 Task: Find connections with filter location Tampere with filter topic #digitalnomadwith filter profile language Potuguese with filter current company Societe Generale Global Solution Centre with filter school Manav Rachna International Institute of Research & Studies with filter industry Government Administration with filter service category Headshot Photography with filter keywords title Actor
Action: Mouse moved to (273, 219)
Screenshot: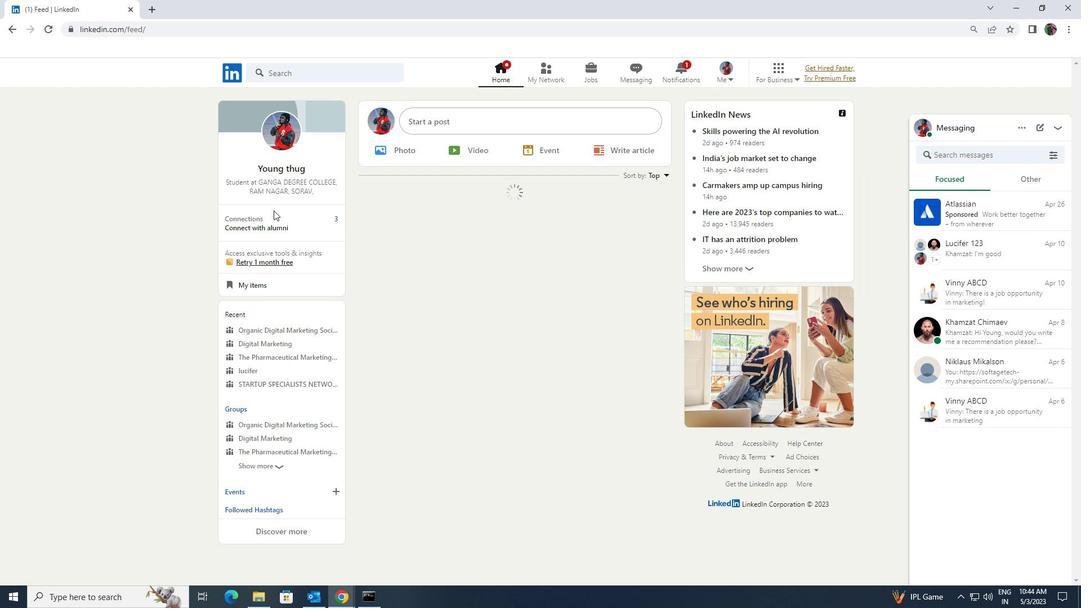 
Action: Mouse pressed left at (273, 219)
Screenshot: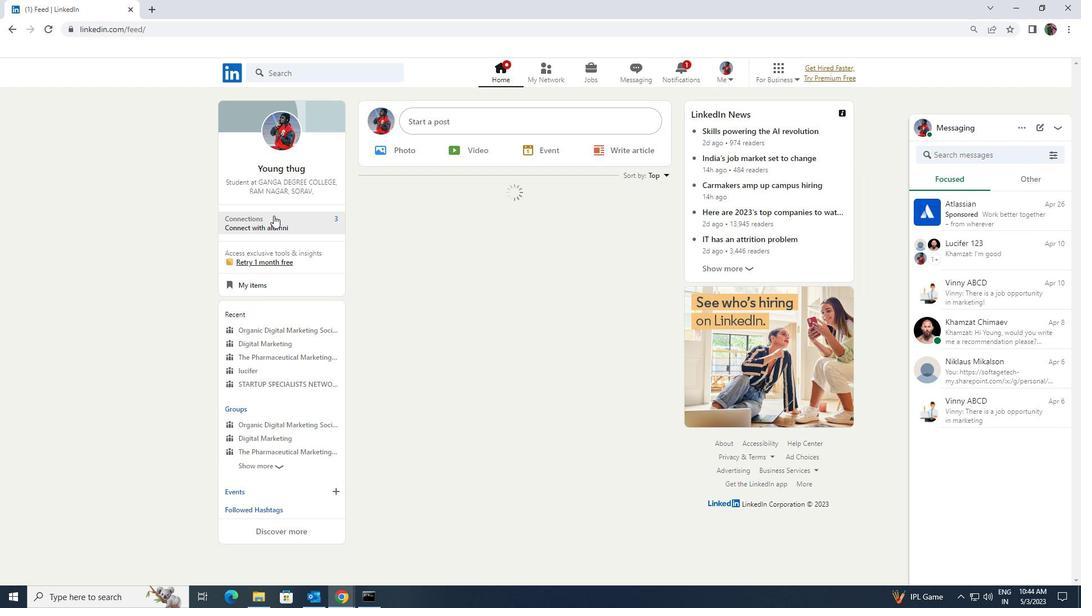 
Action: Mouse moved to (278, 137)
Screenshot: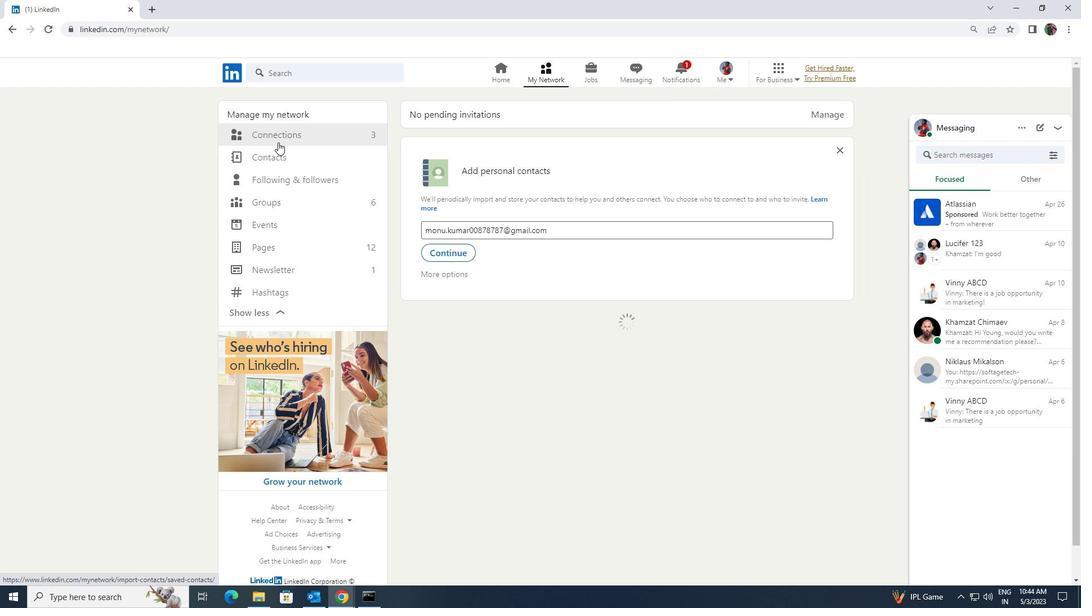 
Action: Mouse pressed left at (278, 137)
Screenshot: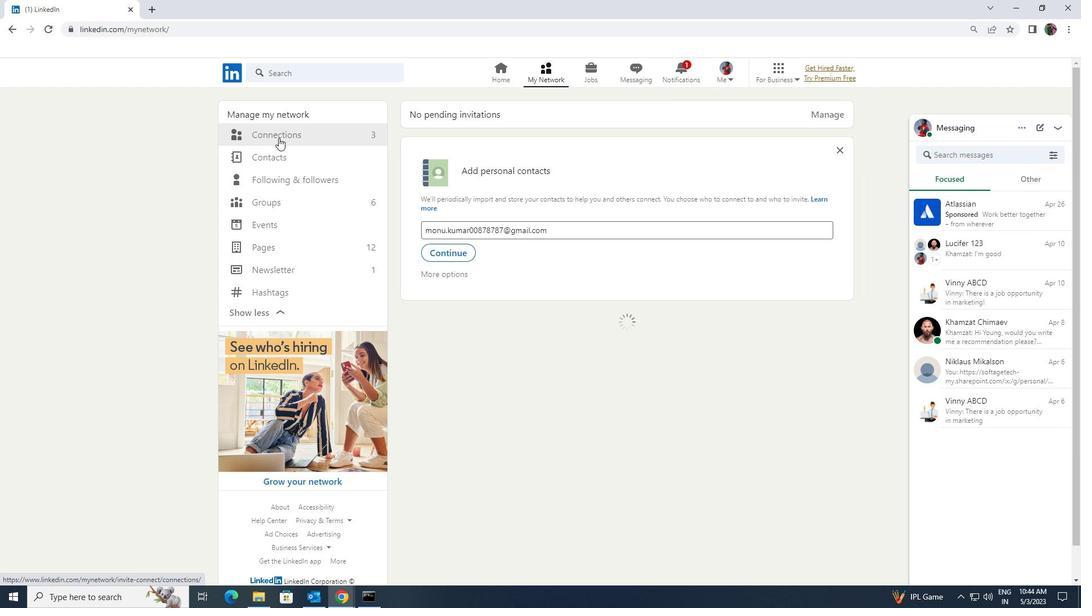 
Action: Mouse moved to (601, 139)
Screenshot: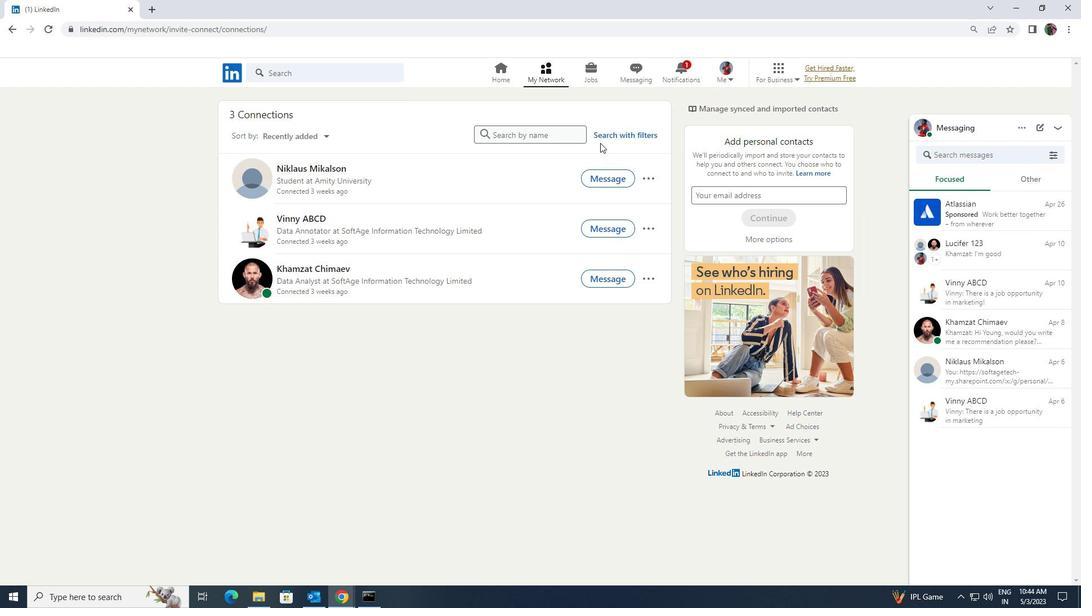 
Action: Mouse pressed left at (601, 139)
Screenshot: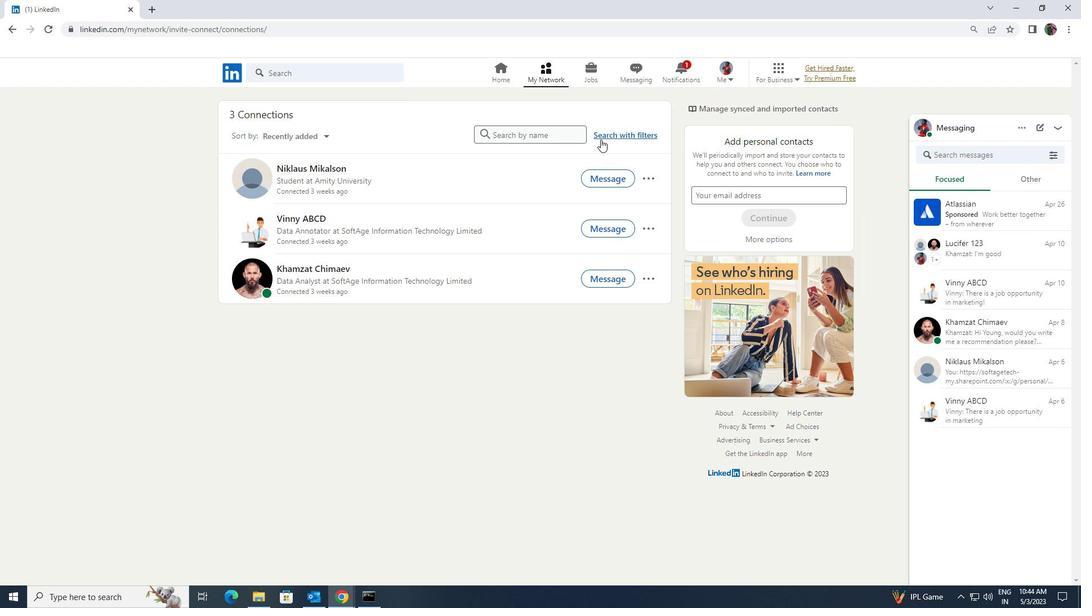 
Action: Mouse moved to (581, 104)
Screenshot: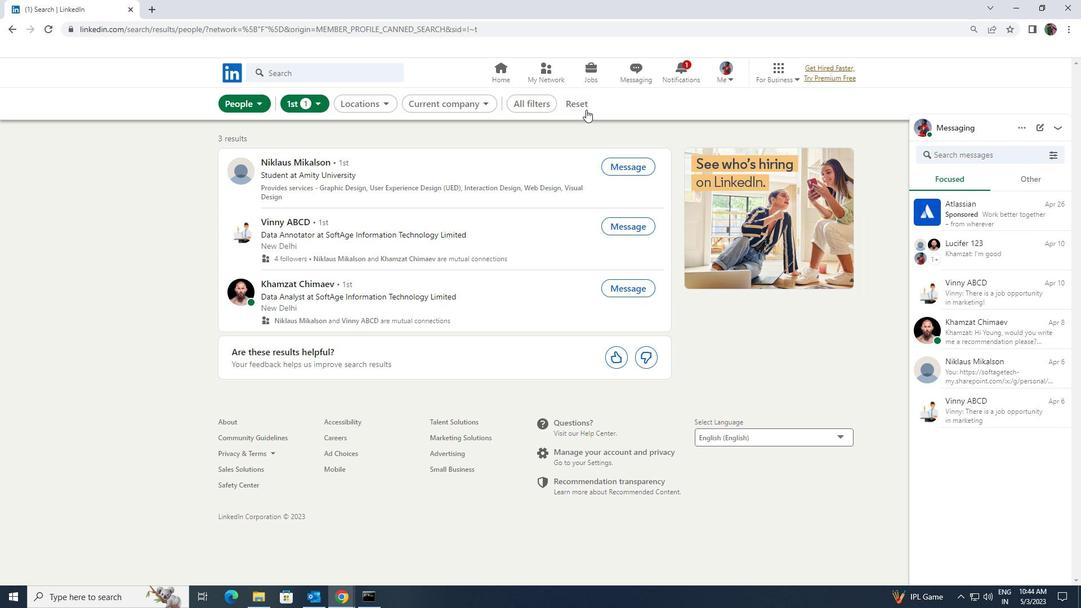 
Action: Mouse pressed left at (581, 104)
Screenshot: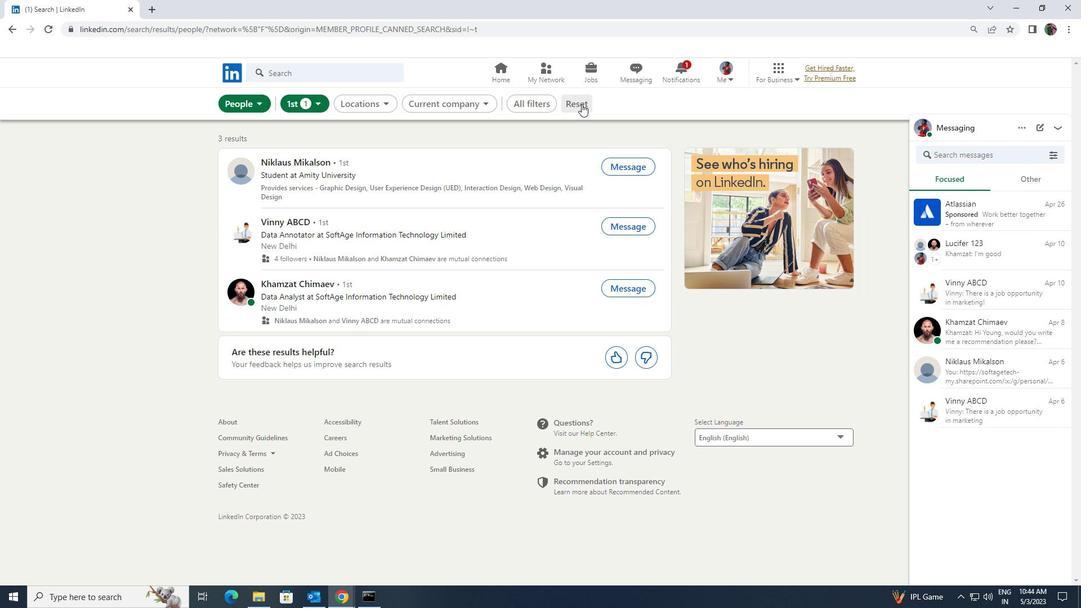 
Action: Mouse moved to (561, 101)
Screenshot: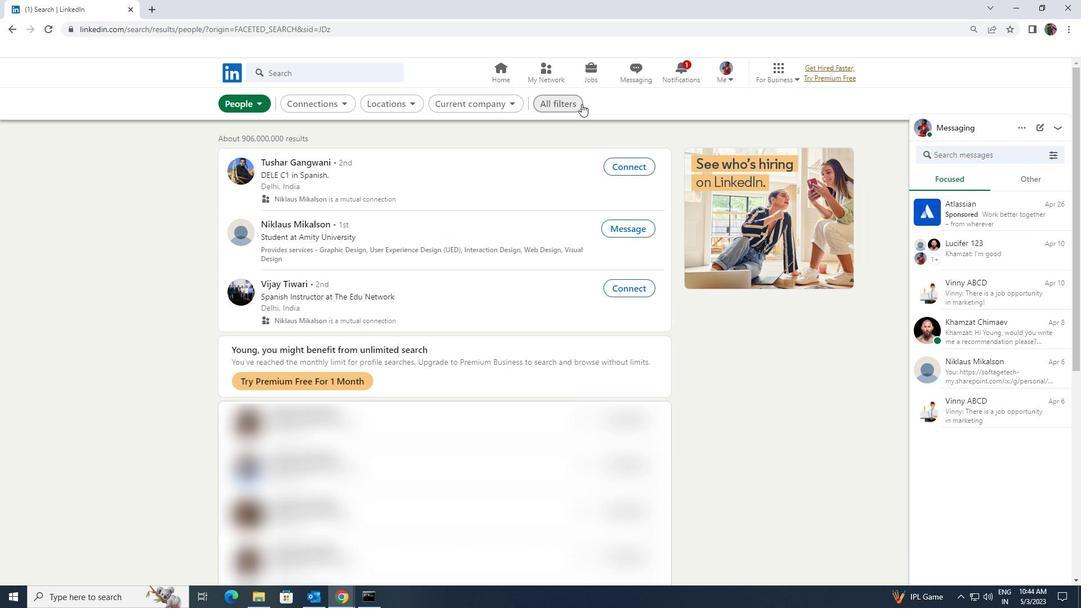 
Action: Mouse pressed left at (561, 101)
Screenshot: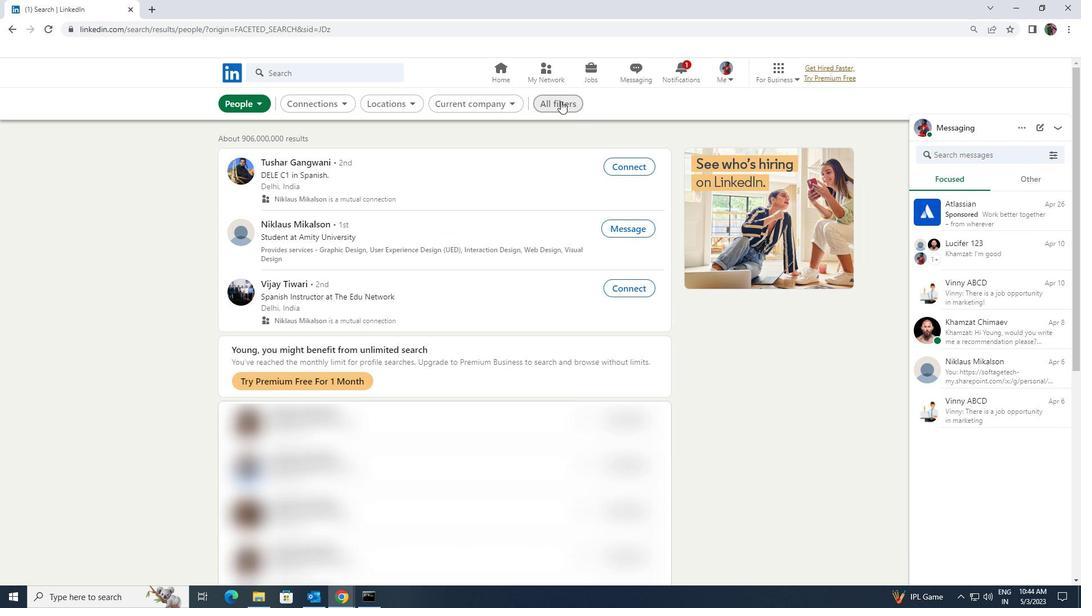 
Action: Mouse moved to (938, 445)
Screenshot: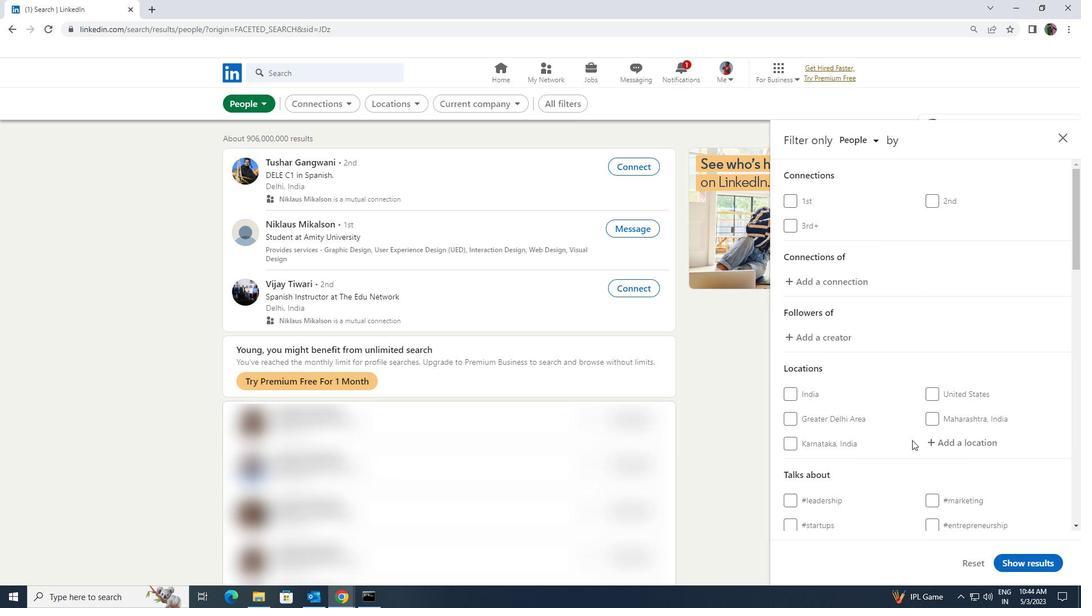 
Action: Mouse pressed left at (938, 445)
Screenshot: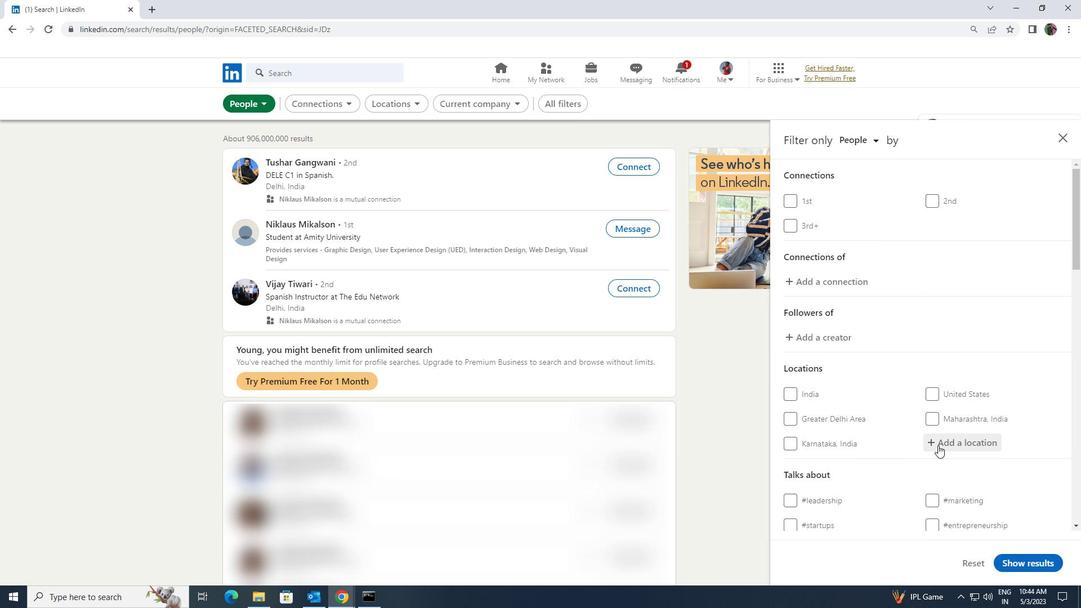 
Action: Mouse moved to (938, 445)
Screenshot: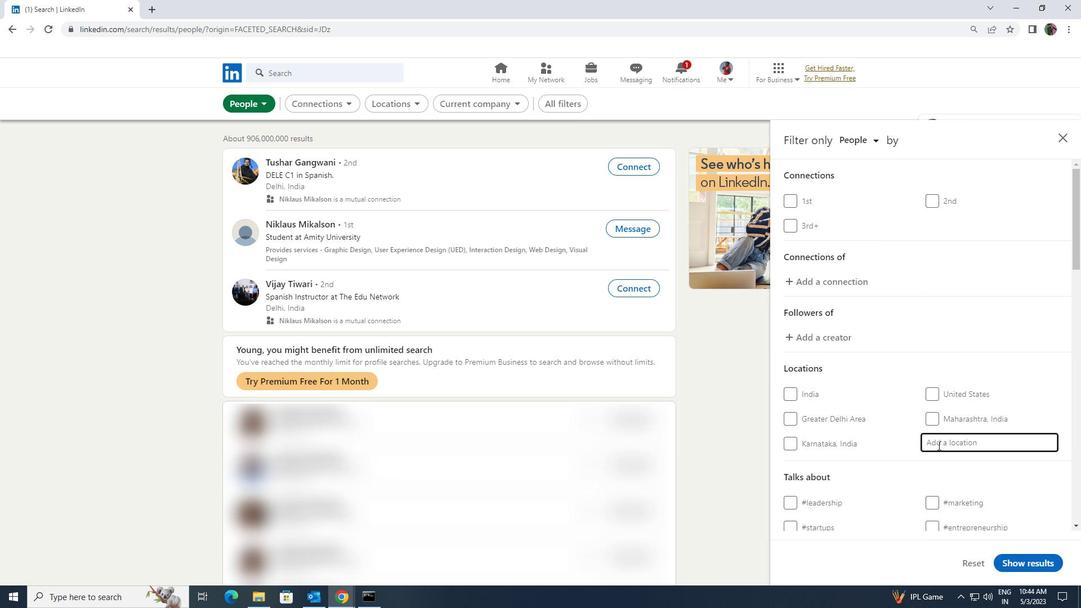 
Action: Key pressed <Key.shift>TAMPERE
Screenshot: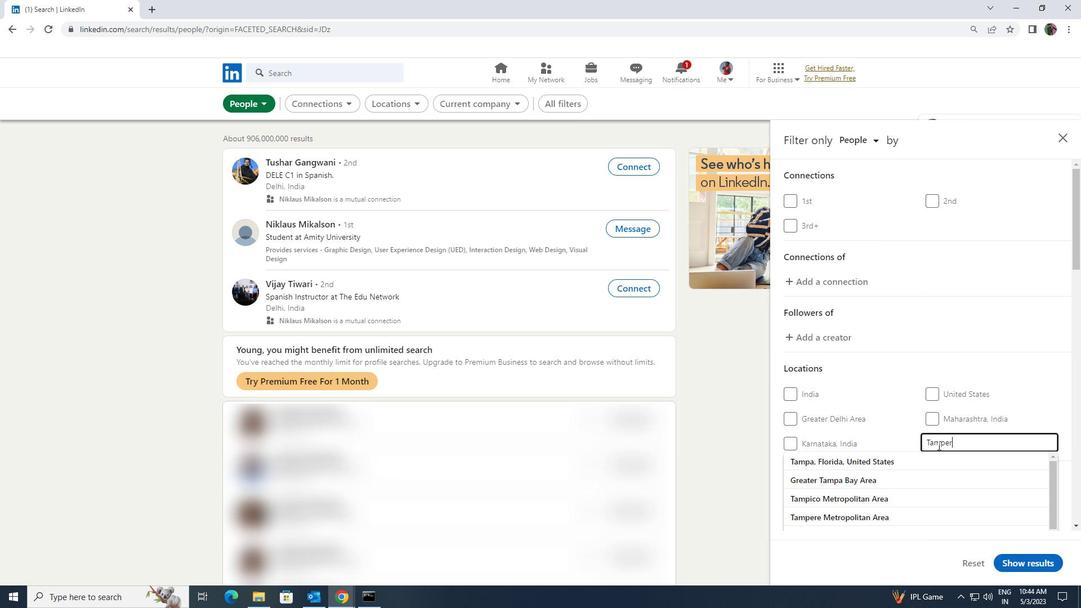 
Action: Mouse moved to (932, 460)
Screenshot: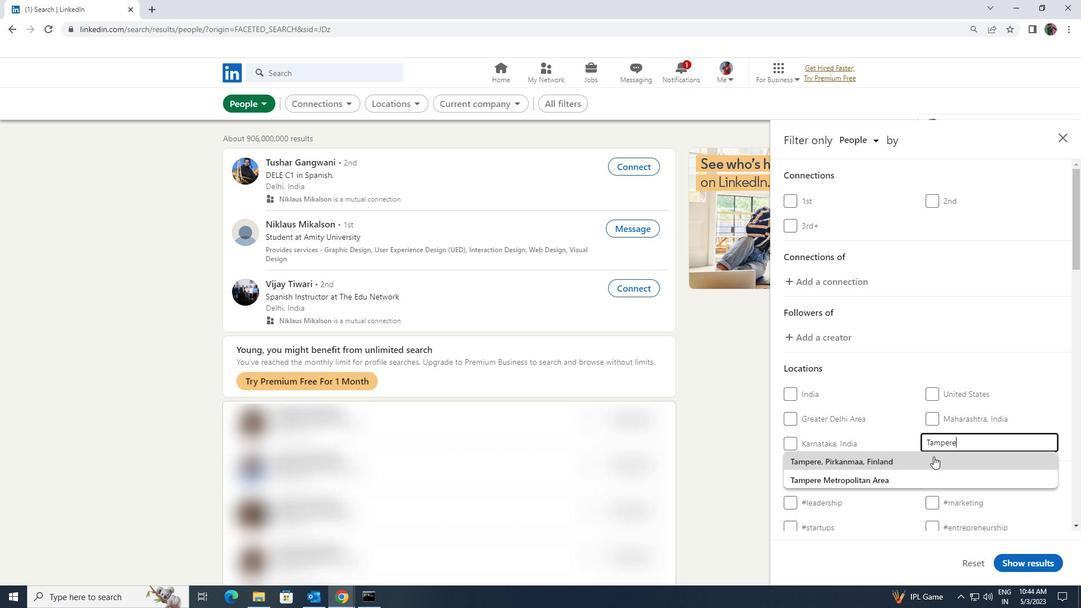 
Action: Mouse pressed left at (932, 460)
Screenshot: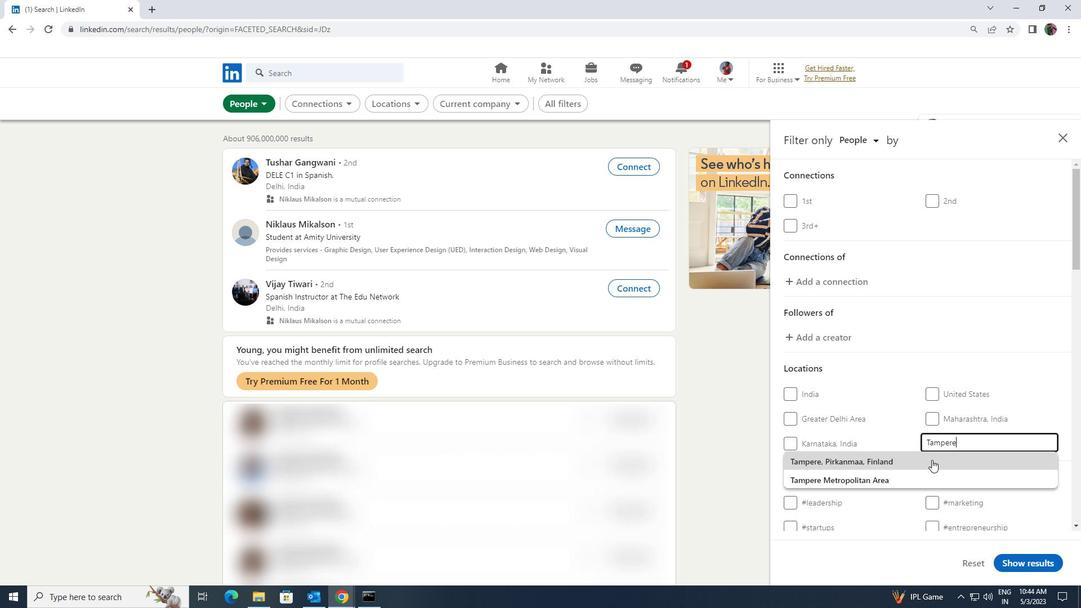 
Action: Mouse moved to (931, 460)
Screenshot: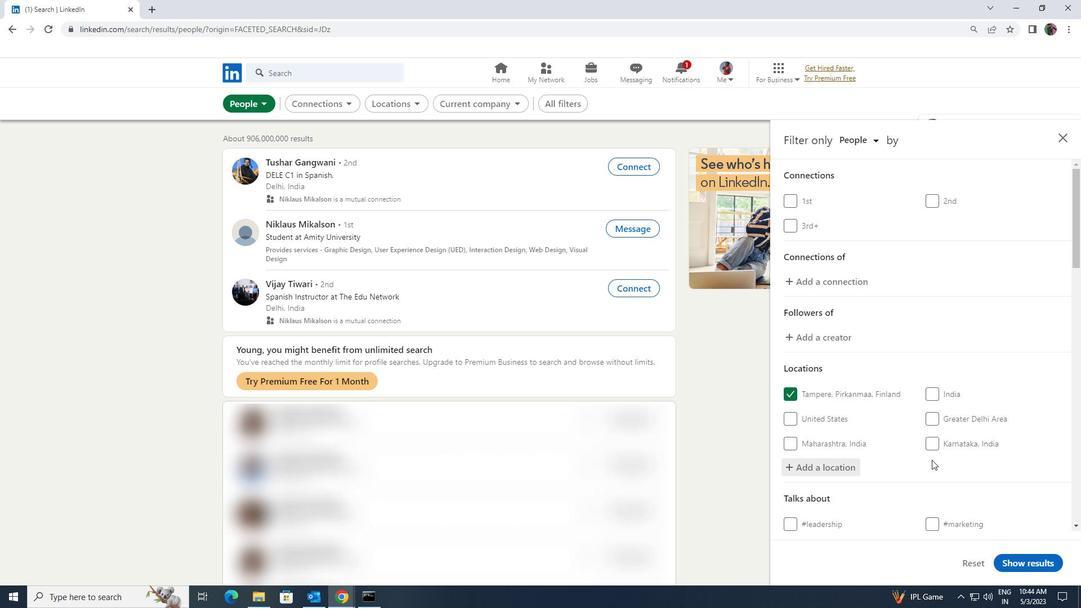 
Action: Mouse scrolled (931, 460) with delta (0, 0)
Screenshot: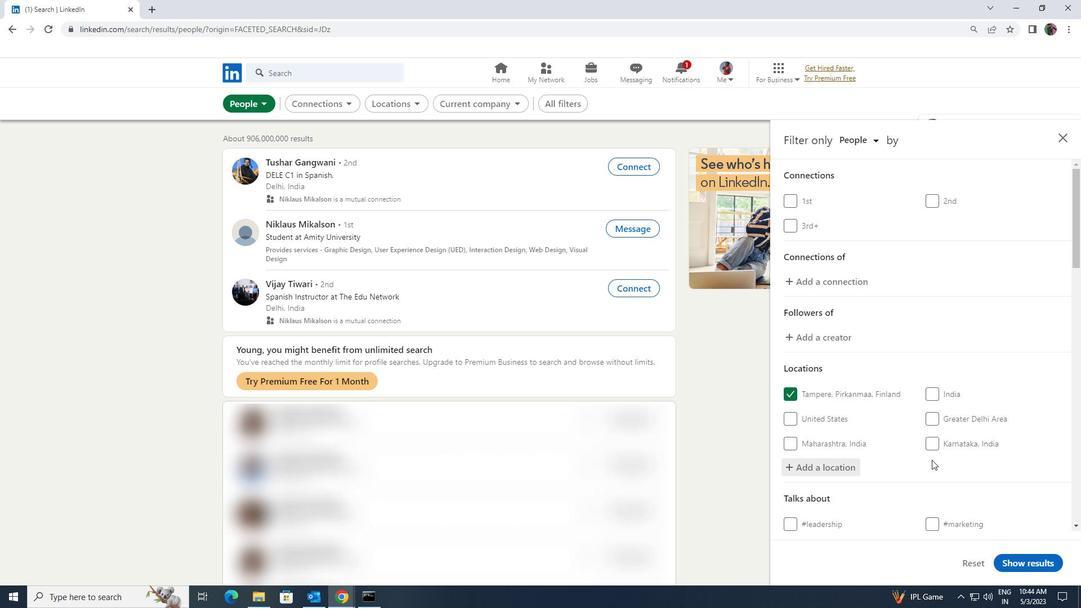 
Action: Mouse moved to (931, 460)
Screenshot: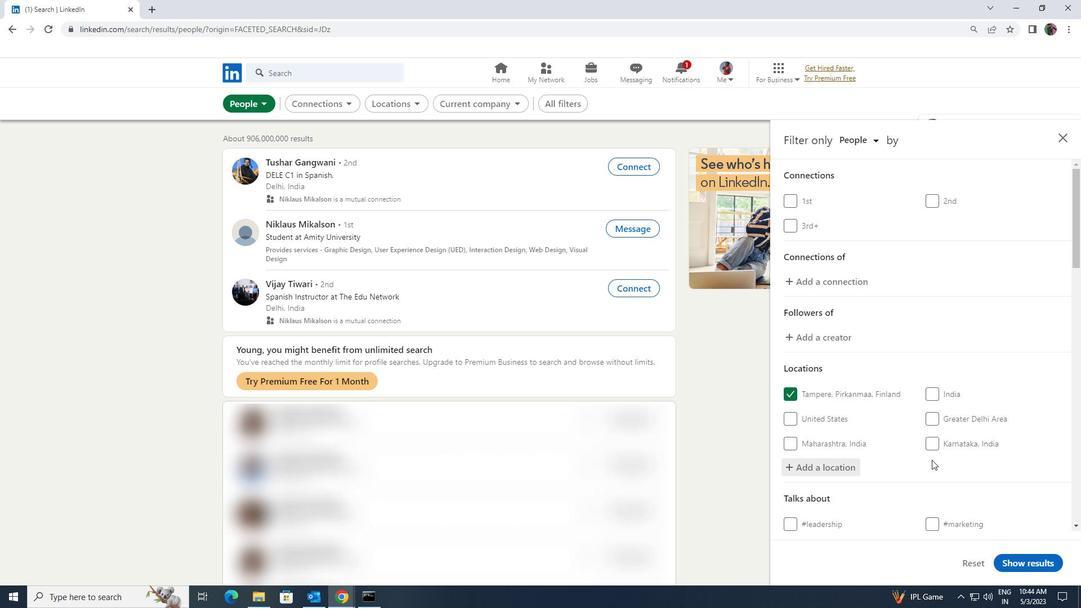 
Action: Mouse scrolled (931, 460) with delta (0, 0)
Screenshot: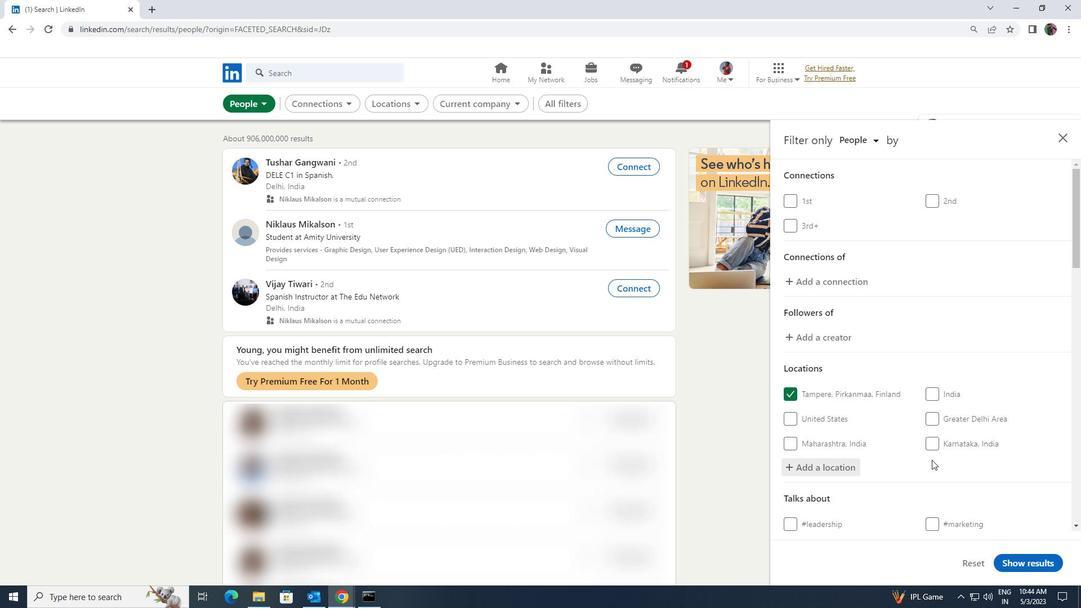 
Action: Mouse moved to (929, 461)
Screenshot: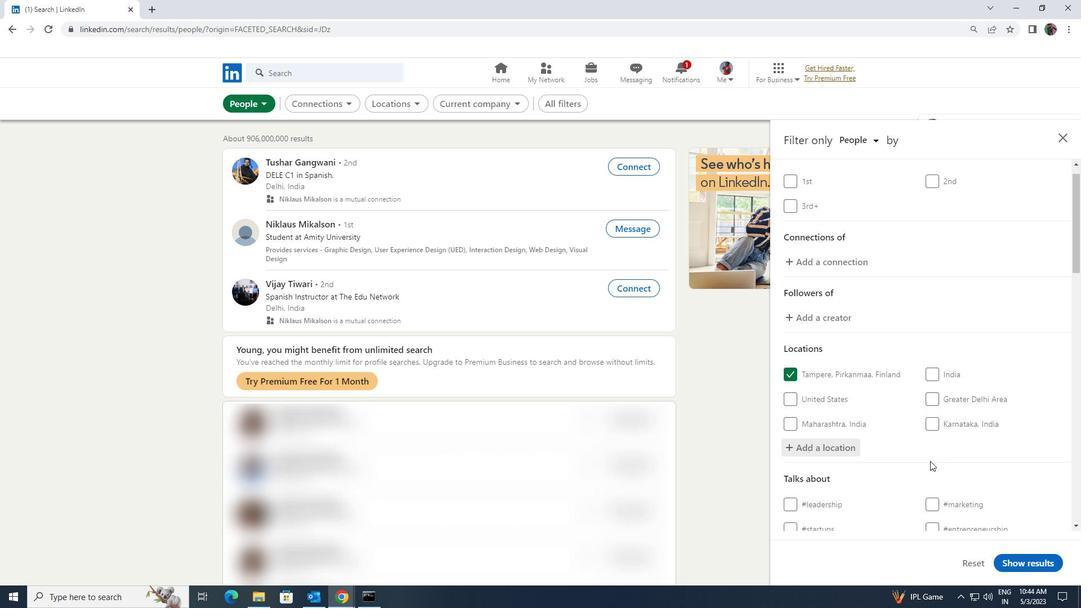 
Action: Mouse pressed left at (929, 461)
Screenshot: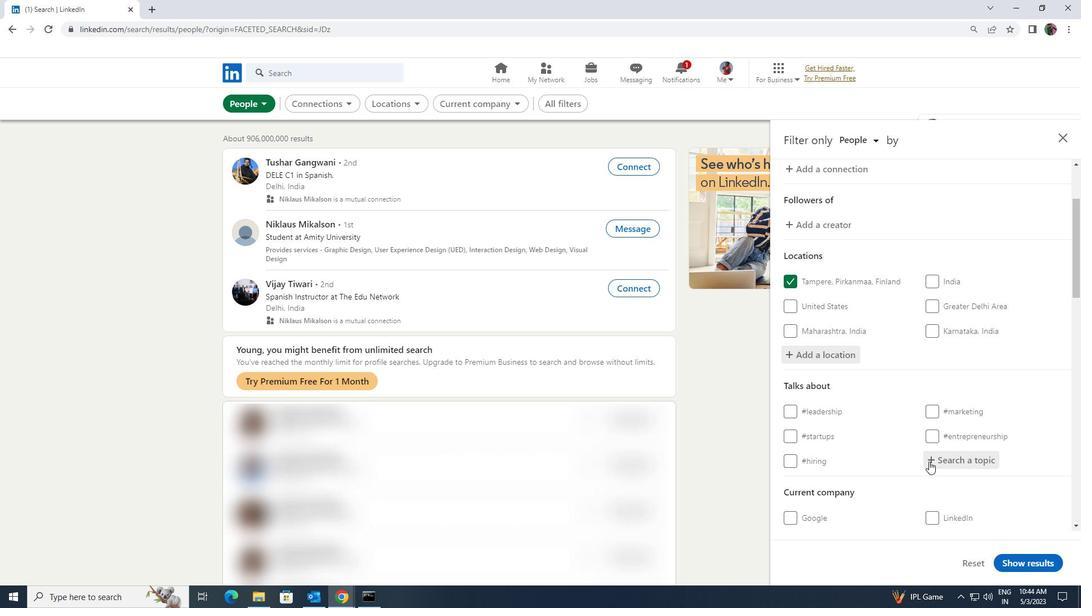 
Action: Key pressed DIGITALNO
Screenshot: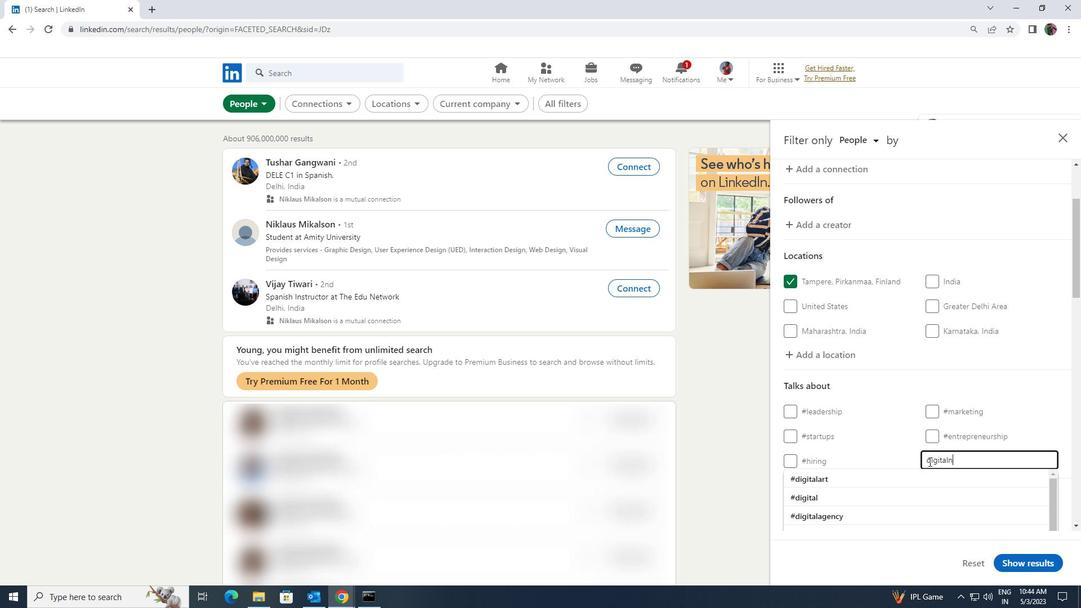 
Action: Mouse moved to (915, 476)
Screenshot: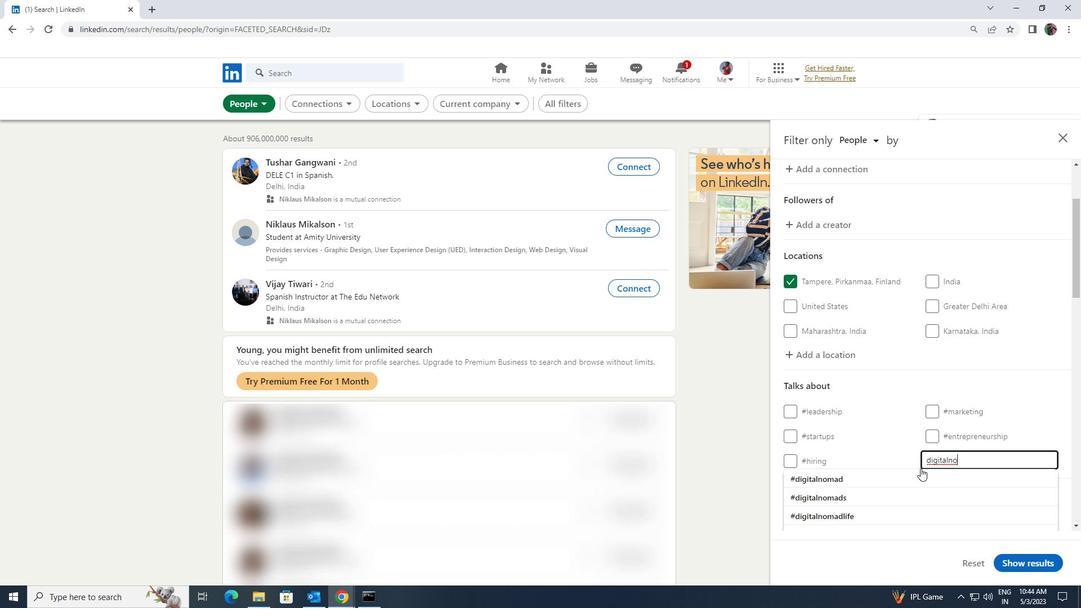 
Action: Mouse pressed left at (915, 476)
Screenshot: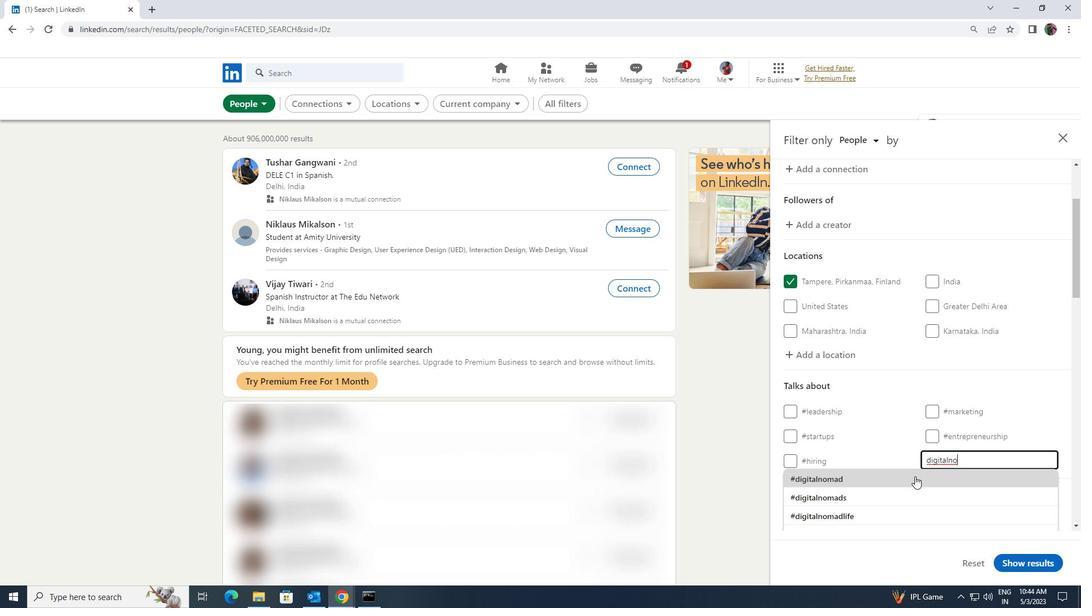 
Action: Mouse scrolled (915, 475) with delta (0, 0)
Screenshot: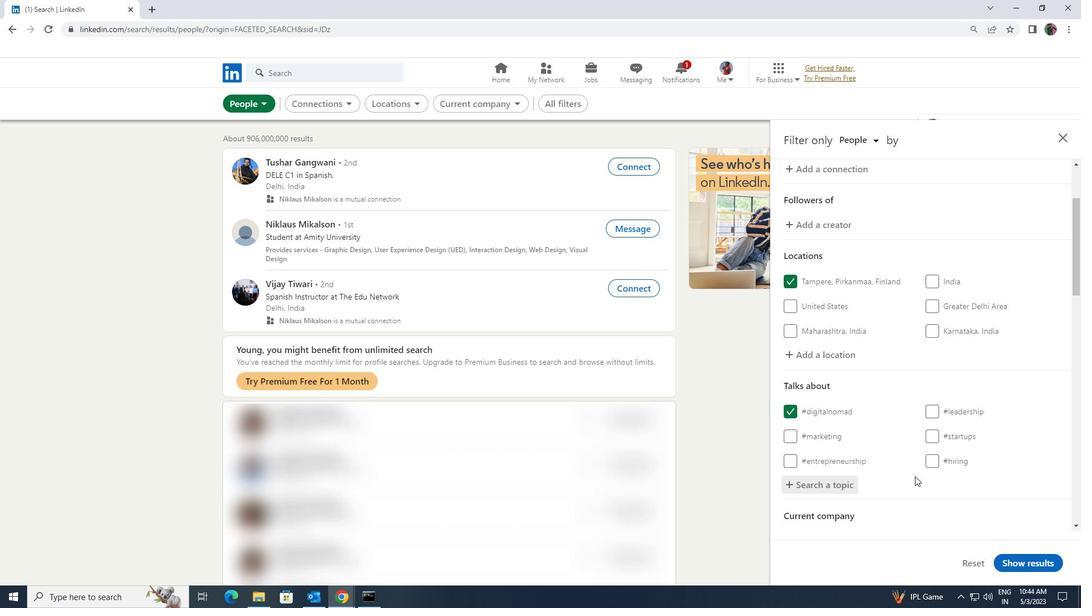 
Action: Mouse scrolled (915, 475) with delta (0, 0)
Screenshot: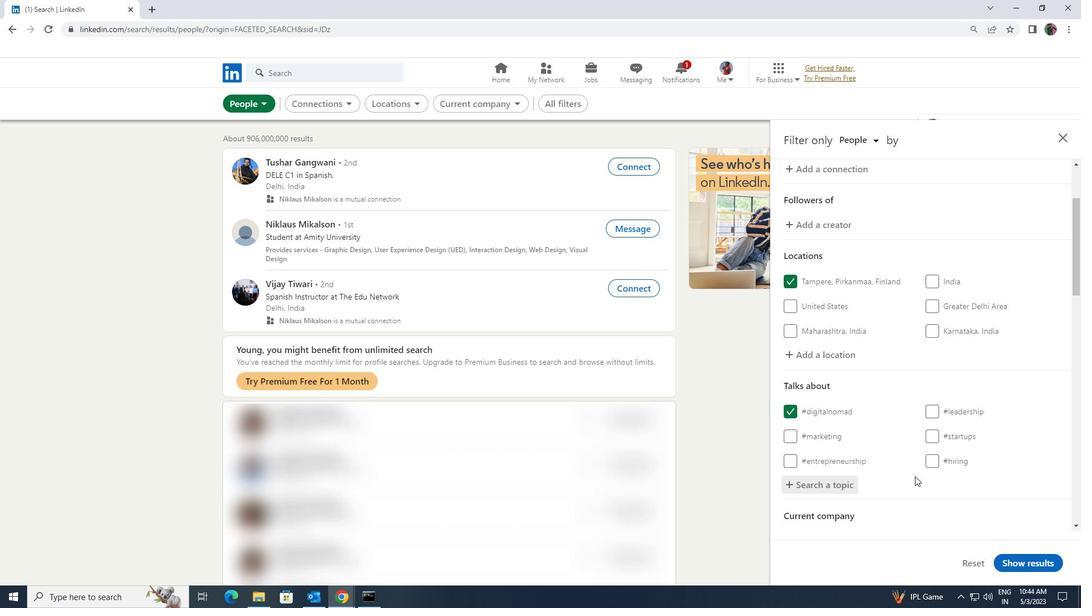 
Action: Mouse scrolled (915, 475) with delta (0, 0)
Screenshot: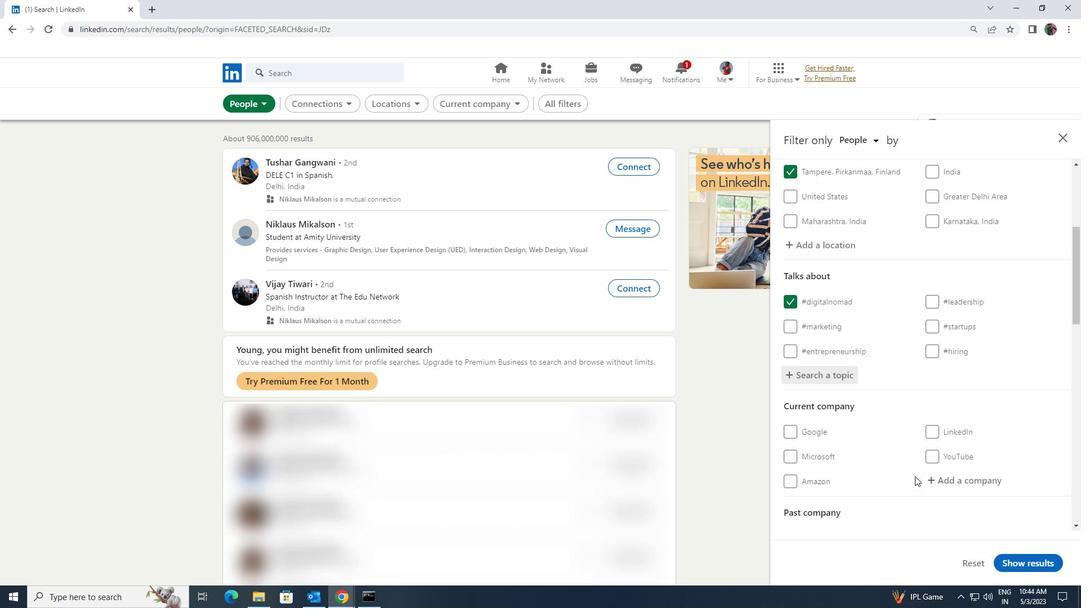 
Action: Mouse scrolled (915, 475) with delta (0, 0)
Screenshot: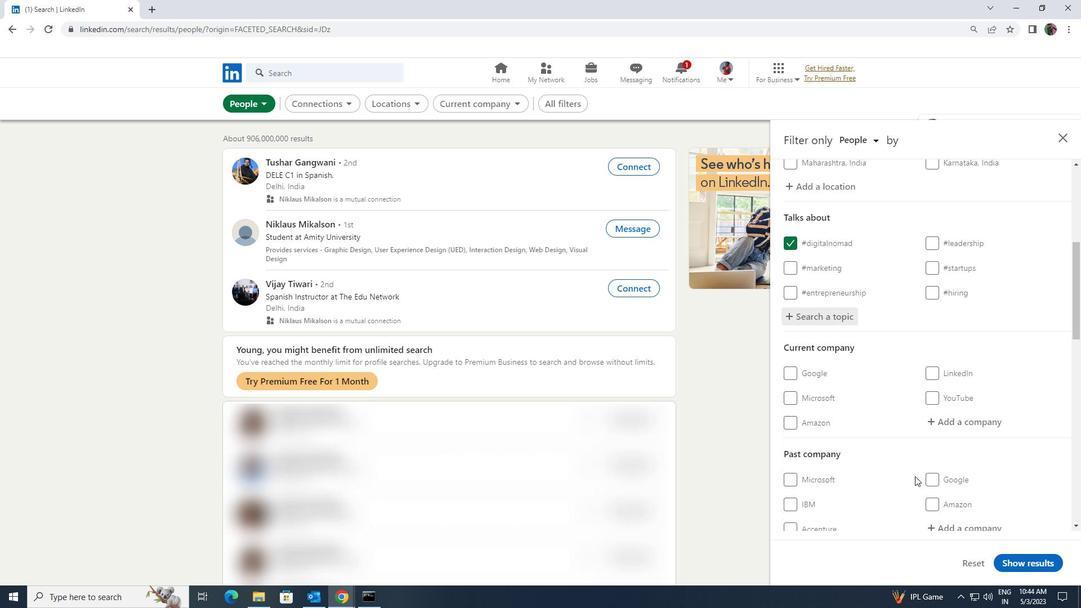 
Action: Mouse moved to (914, 476)
Screenshot: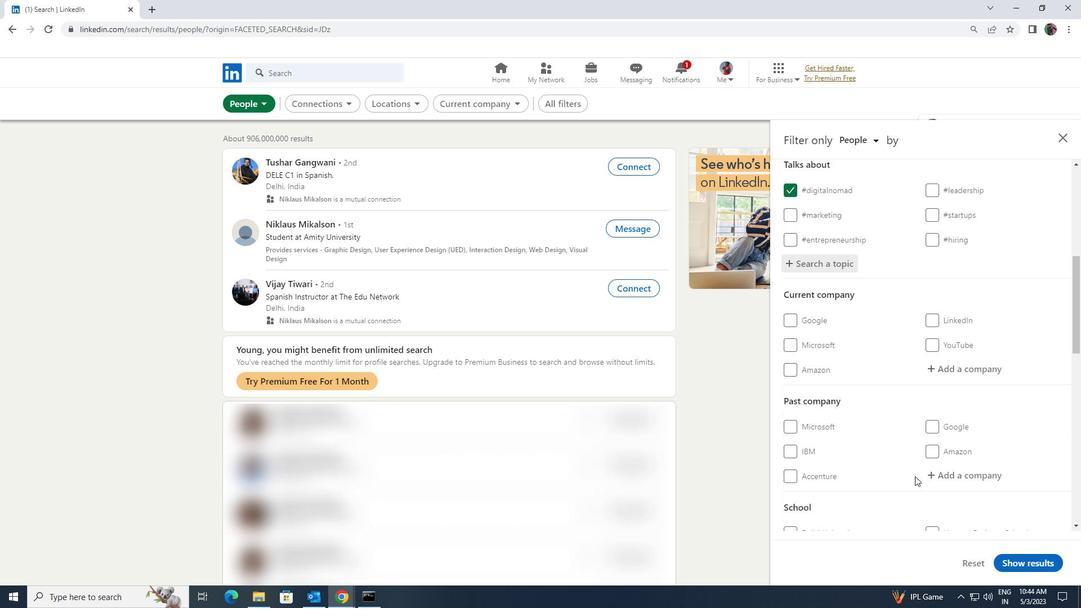 
Action: Mouse scrolled (914, 475) with delta (0, 0)
Screenshot: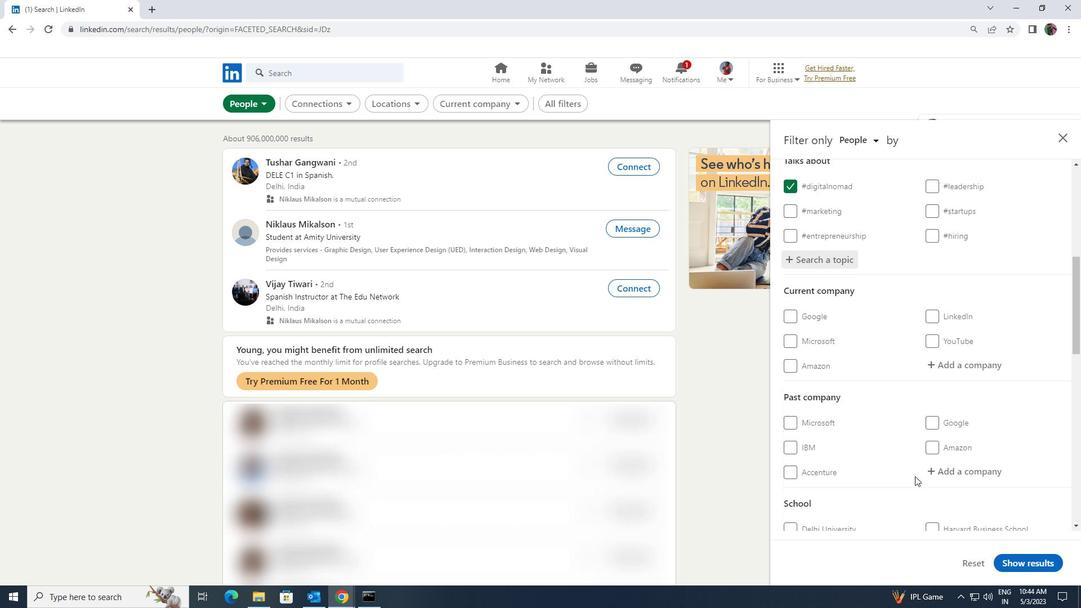 
Action: Mouse scrolled (914, 475) with delta (0, 0)
Screenshot: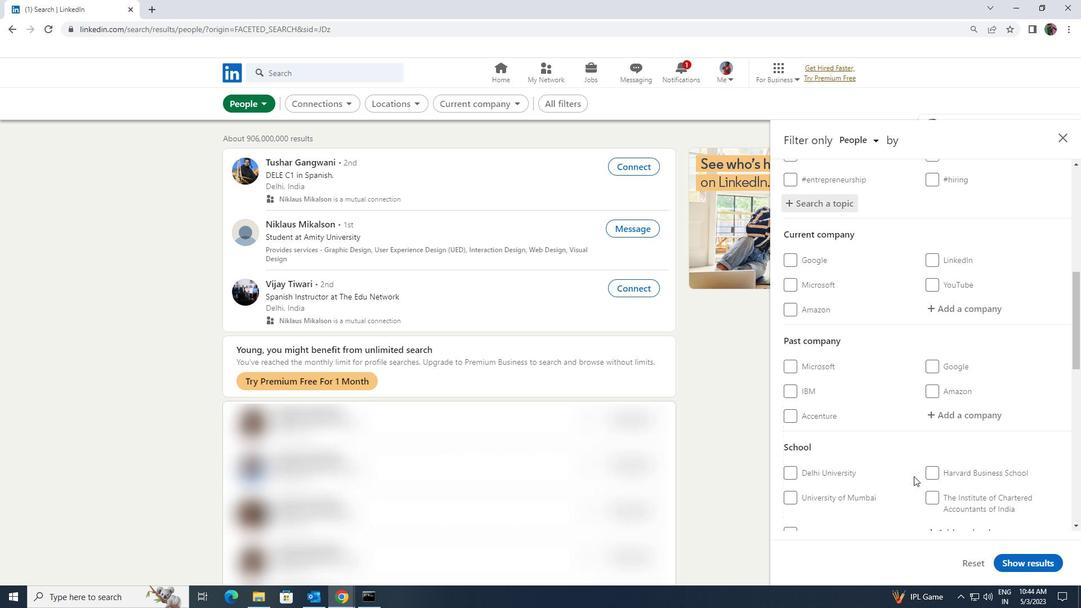 
Action: Mouse scrolled (914, 475) with delta (0, 0)
Screenshot: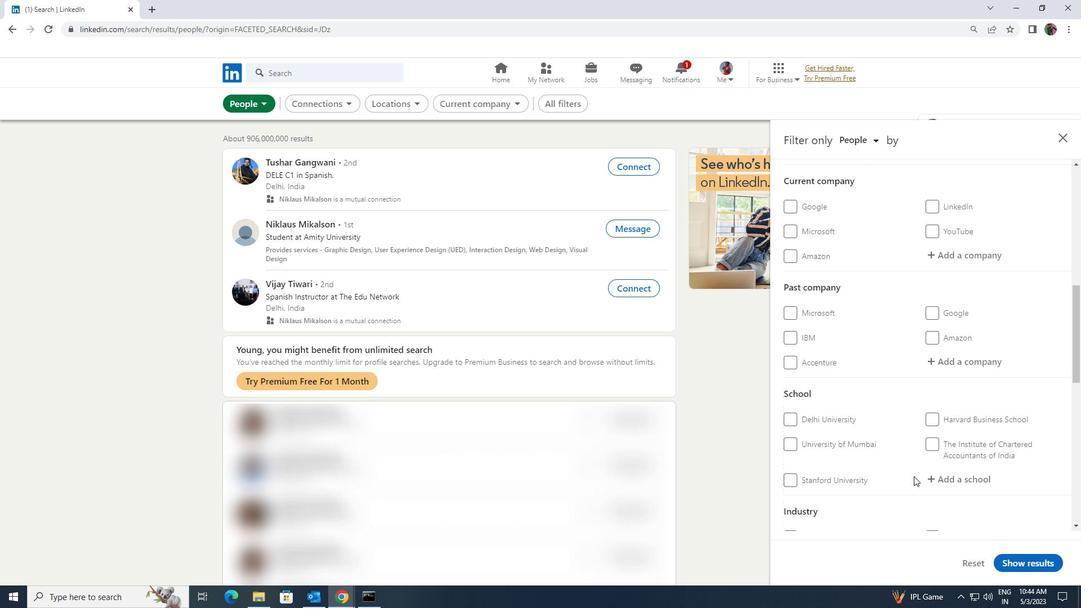 
Action: Mouse moved to (914, 477)
Screenshot: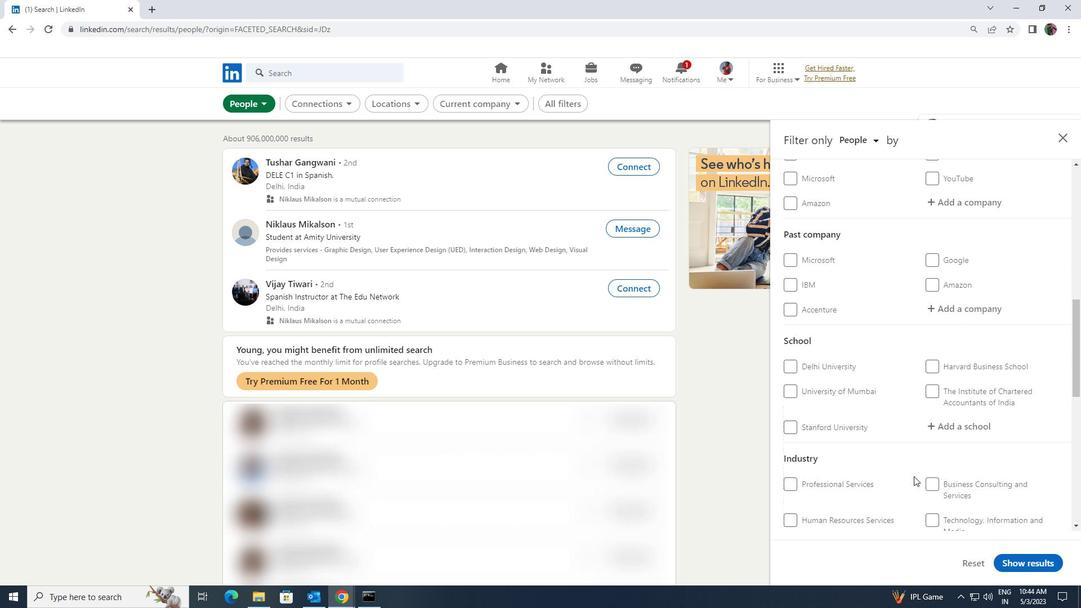 
Action: Mouse scrolled (914, 476) with delta (0, 0)
Screenshot: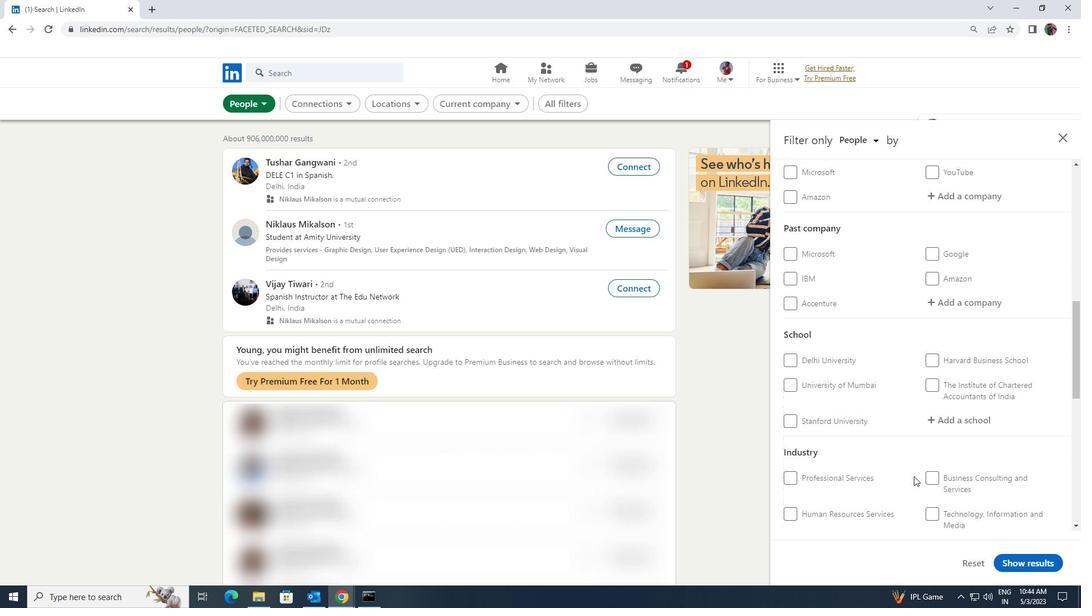 
Action: Mouse moved to (913, 477)
Screenshot: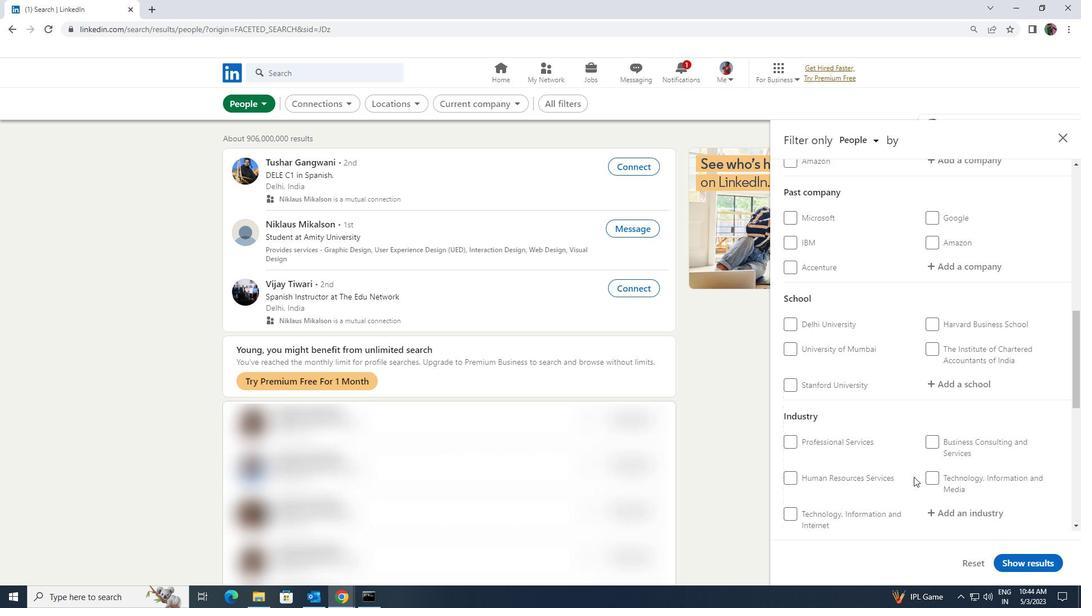 
Action: Mouse scrolled (913, 477) with delta (0, 0)
Screenshot: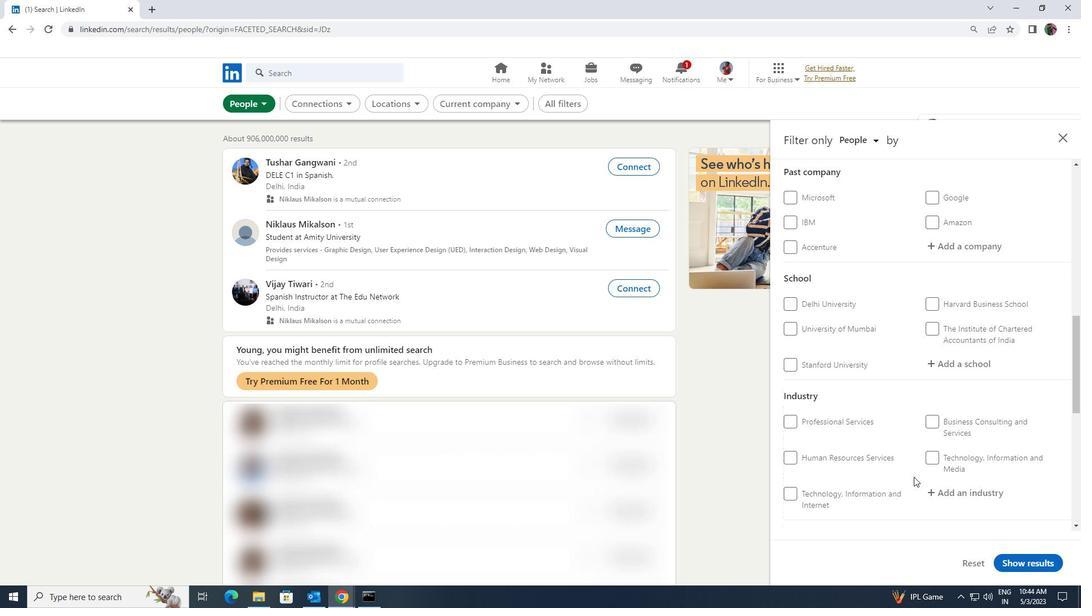 
Action: Mouse scrolled (913, 477) with delta (0, 0)
Screenshot: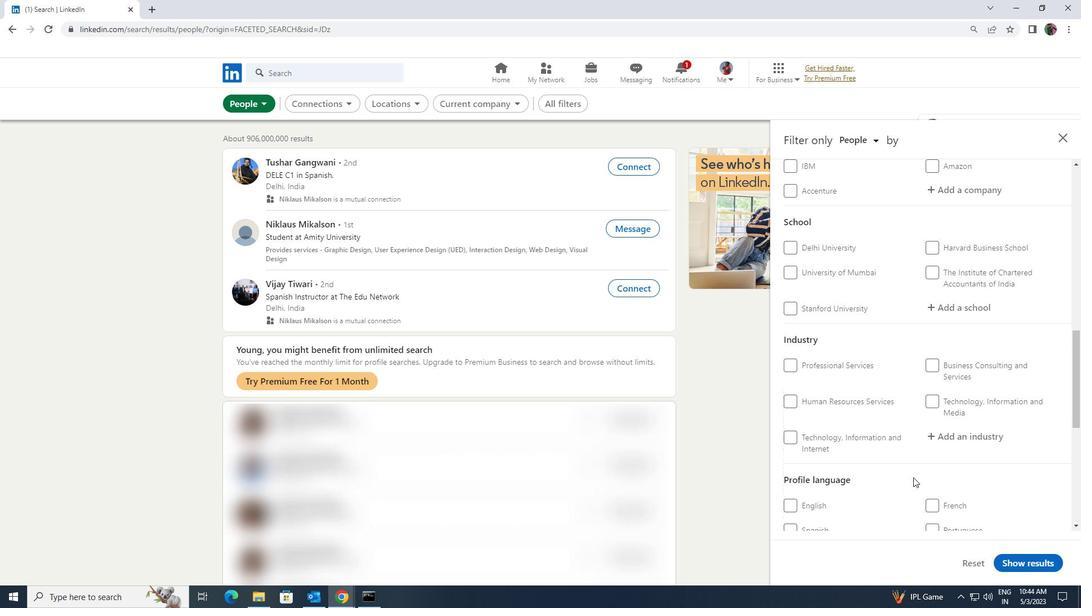 
Action: Mouse moved to (926, 477)
Screenshot: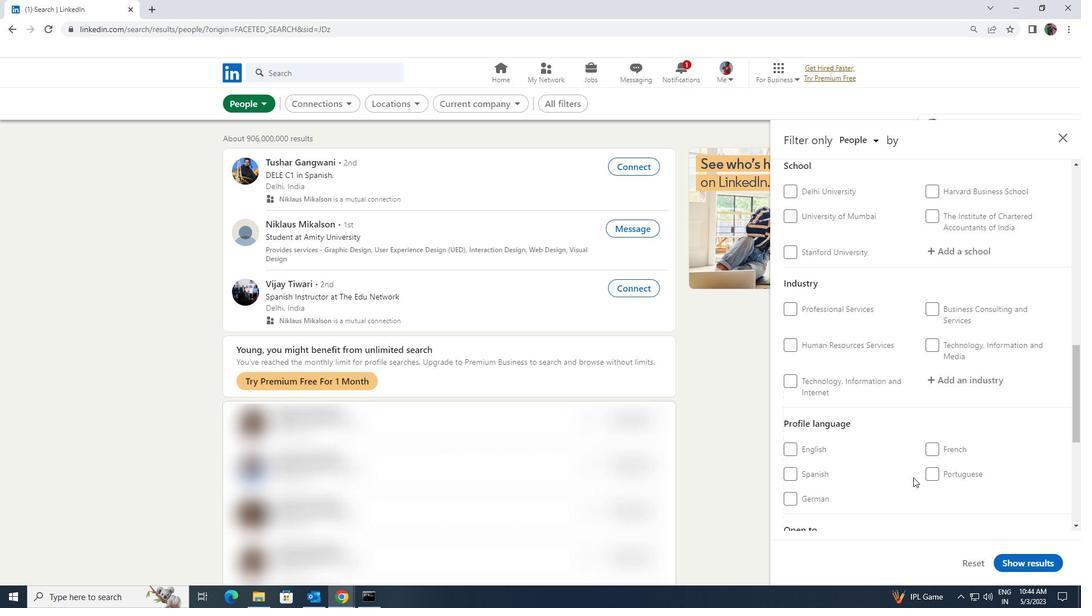 
Action: Mouse pressed left at (926, 477)
Screenshot: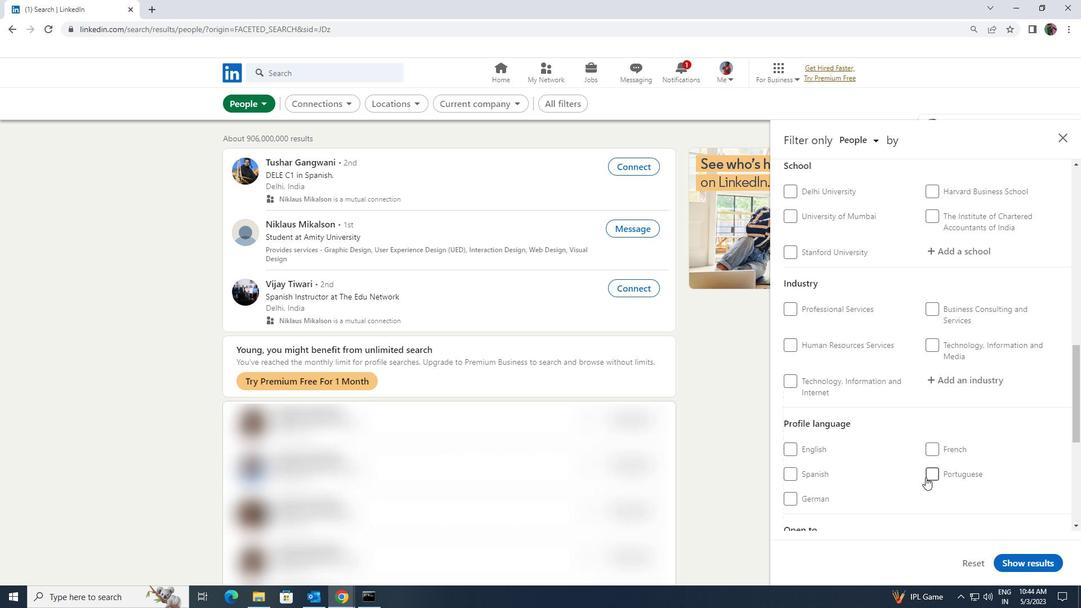
Action: Mouse moved to (926, 477)
Screenshot: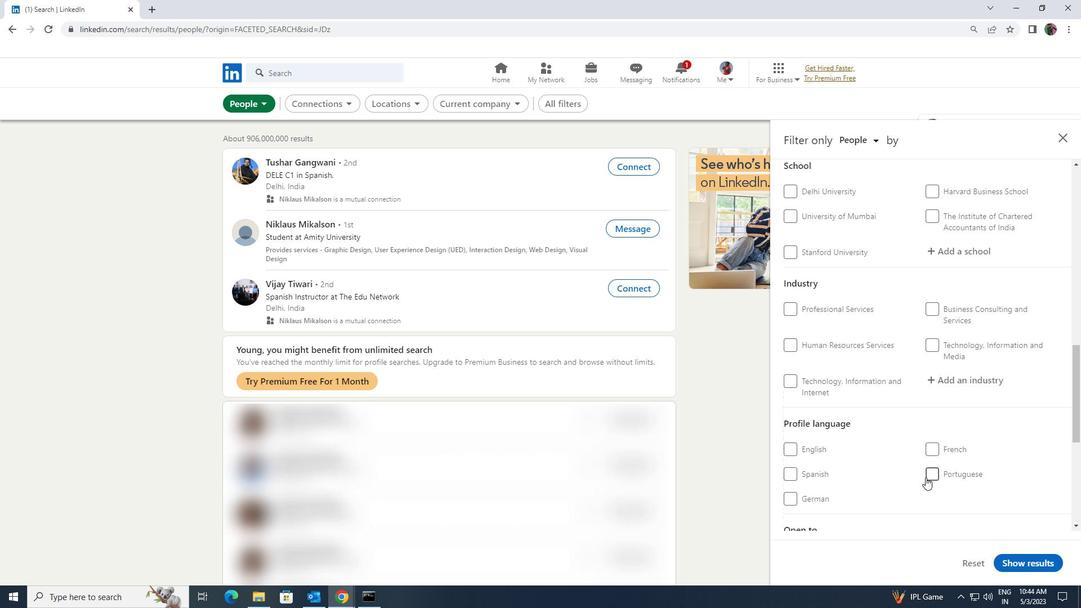 
Action: Mouse scrolled (926, 478) with delta (0, 0)
Screenshot: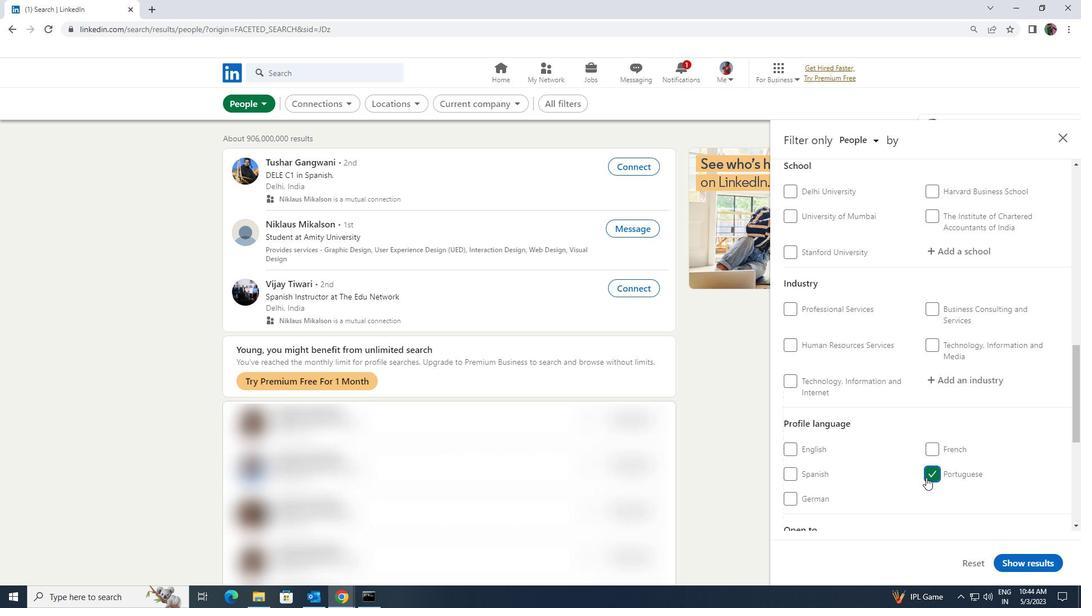 
Action: Mouse scrolled (926, 478) with delta (0, 0)
Screenshot: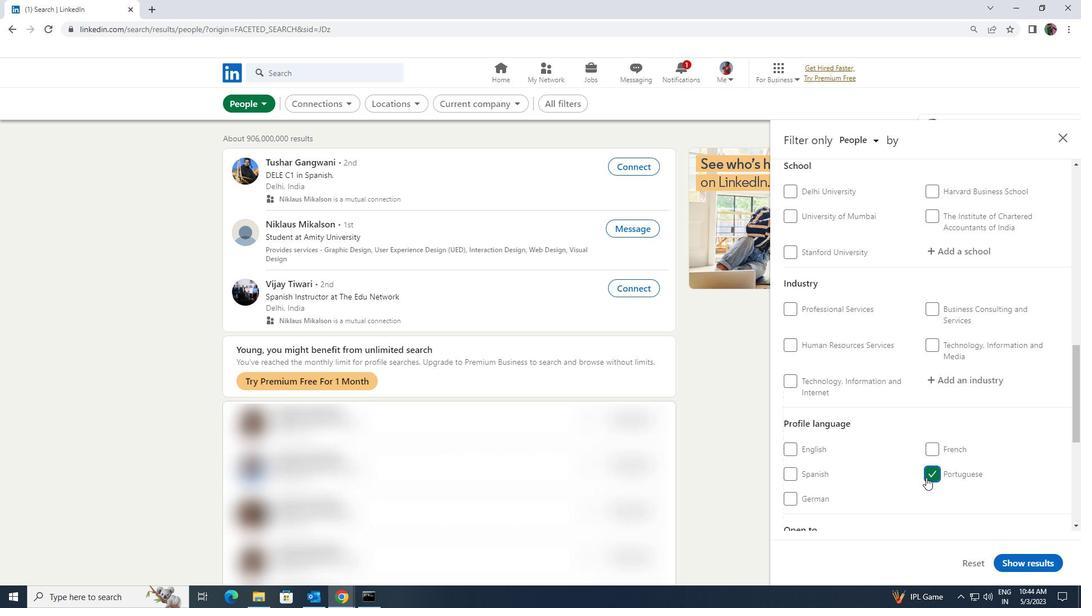 
Action: Mouse scrolled (926, 478) with delta (0, 0)
Screenshot: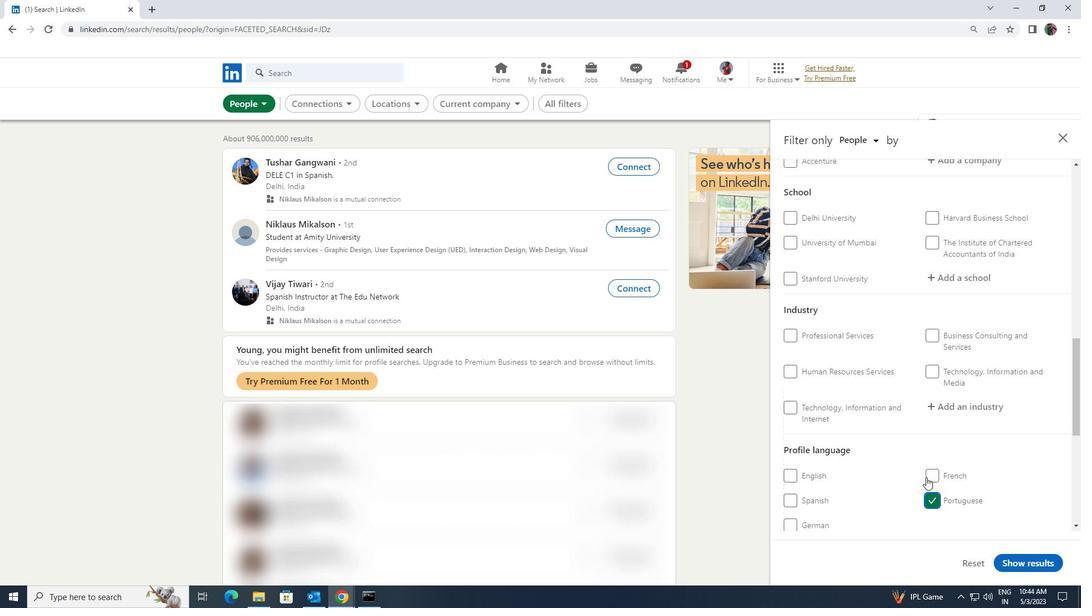 
Action: Mouse scrolled (926, 478) with delta (0, 0)
Screenshot: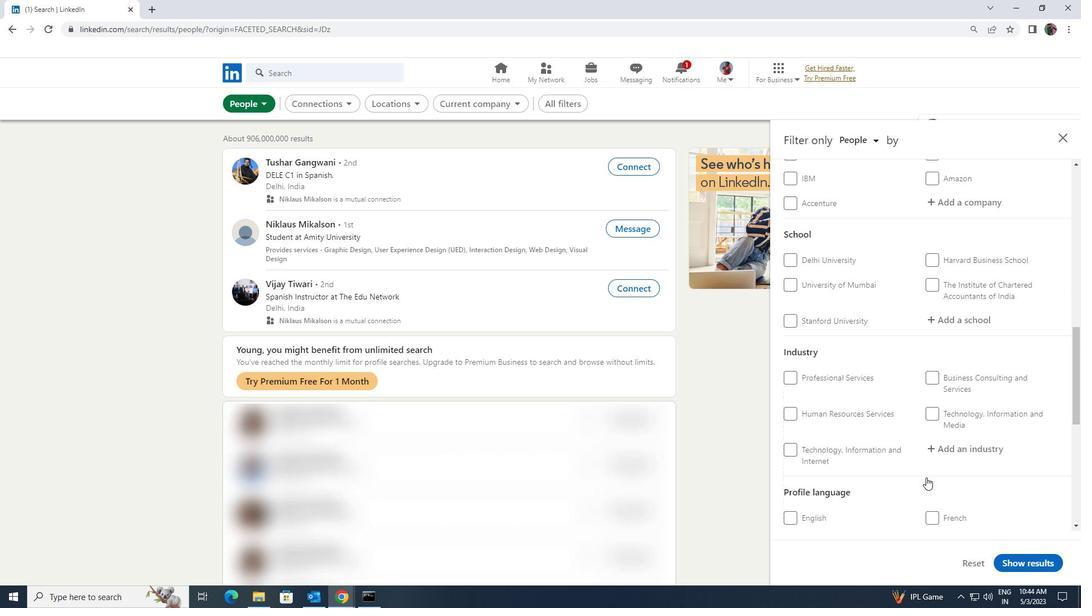
Action: Mouse scrolled (926, 478) with delta (0, 0)
Screenshot: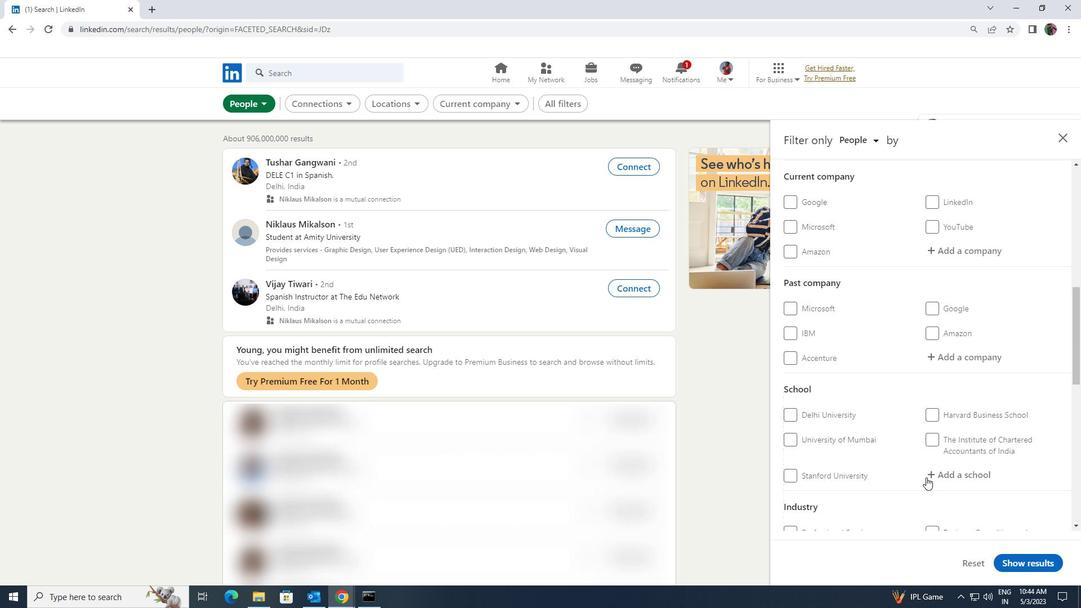 
Action: Mouse scrolled (926, 478) with delta (0, 0)
Screenshot: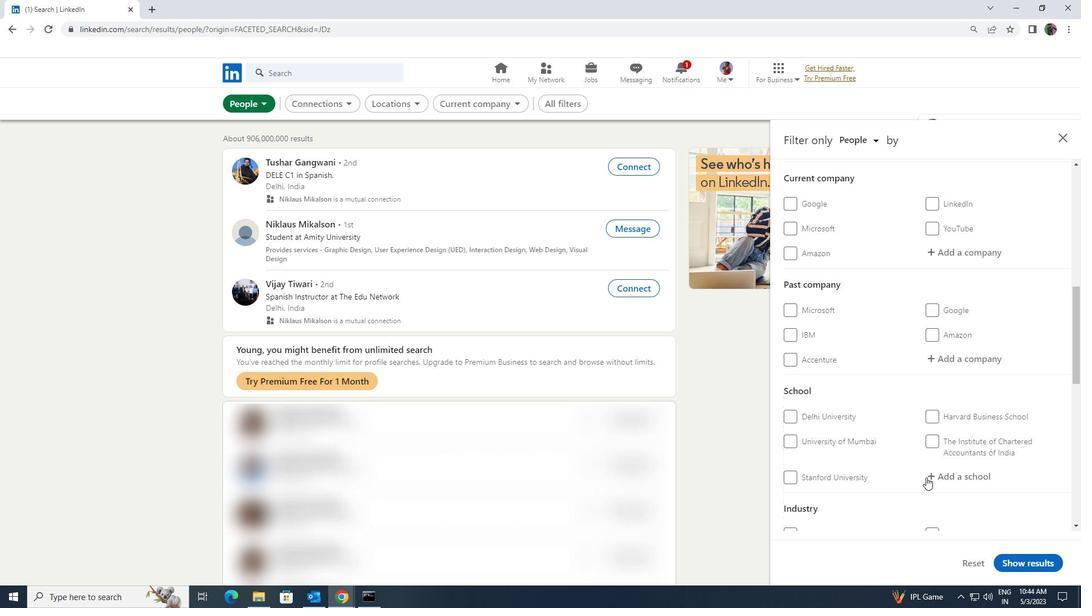 
Action: Mouse moved to (926, 477)
Screenshot: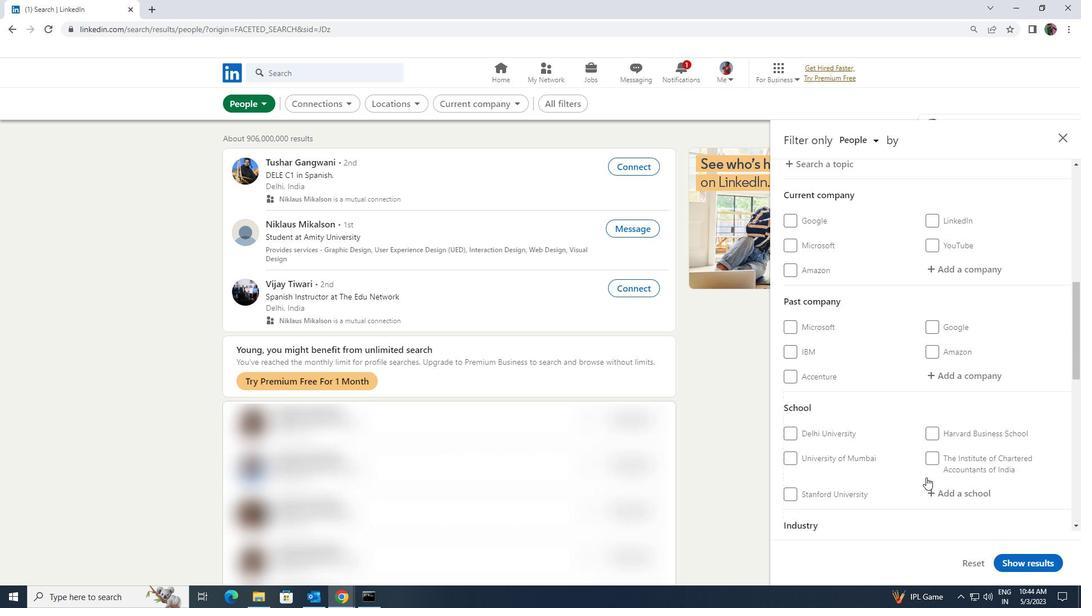 
Action: Mouse scrolled (926, 478) with delta (0, 0)
Screenshot: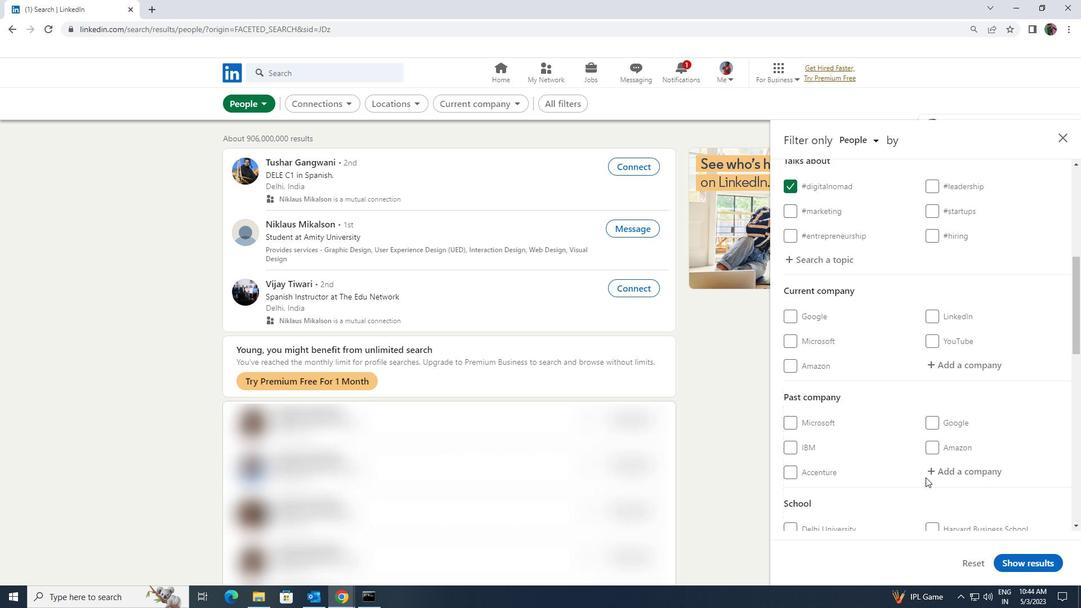 
Action: Mouse moved to (945, 425)
Screenshot: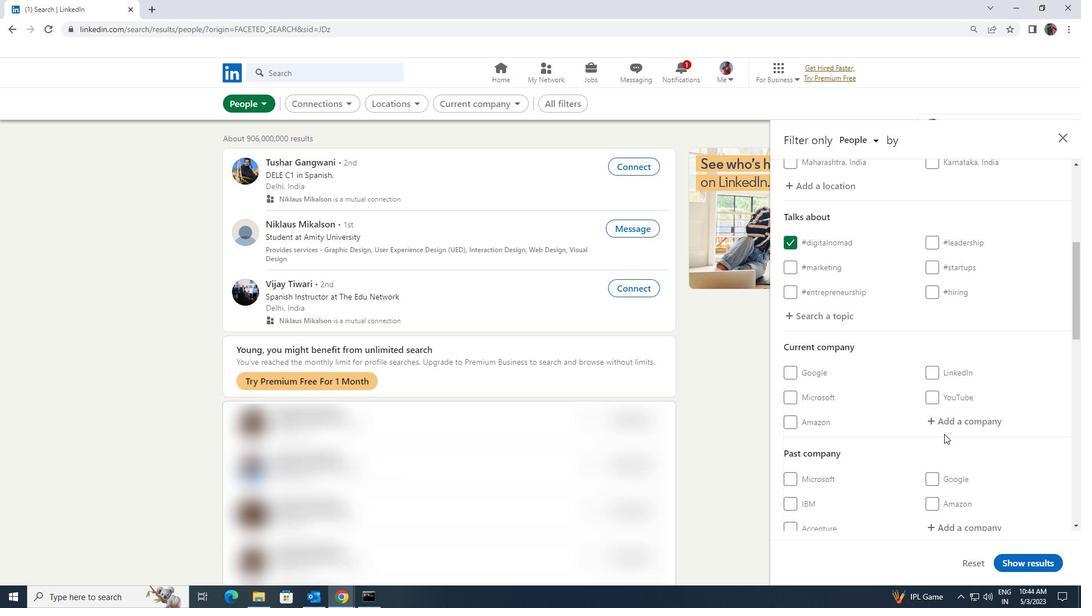
Action: Mouse pressed left at (945, 425)
Screenshot: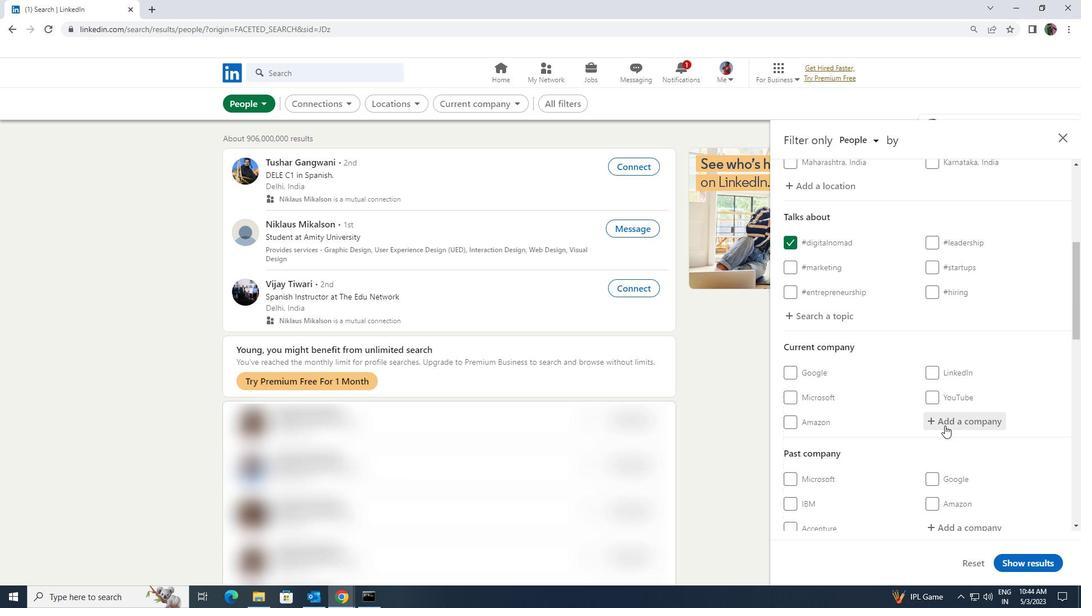 
Action: Mouse moved to (943, 425)
Screenshot: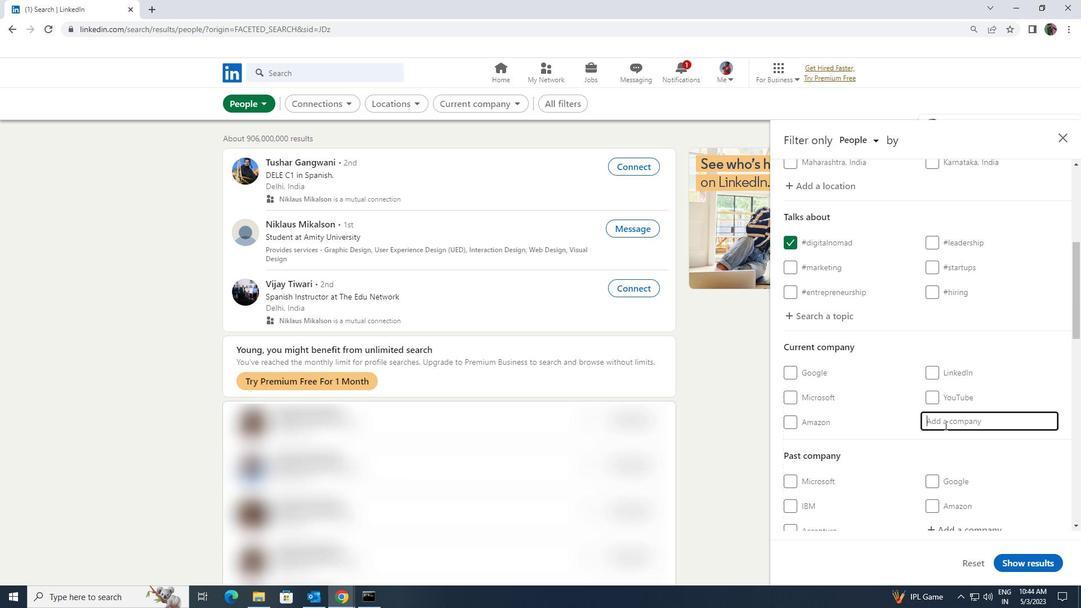 
Action: Key pressed <Key.shift>SOCIETE<Key.space>
Screenshot: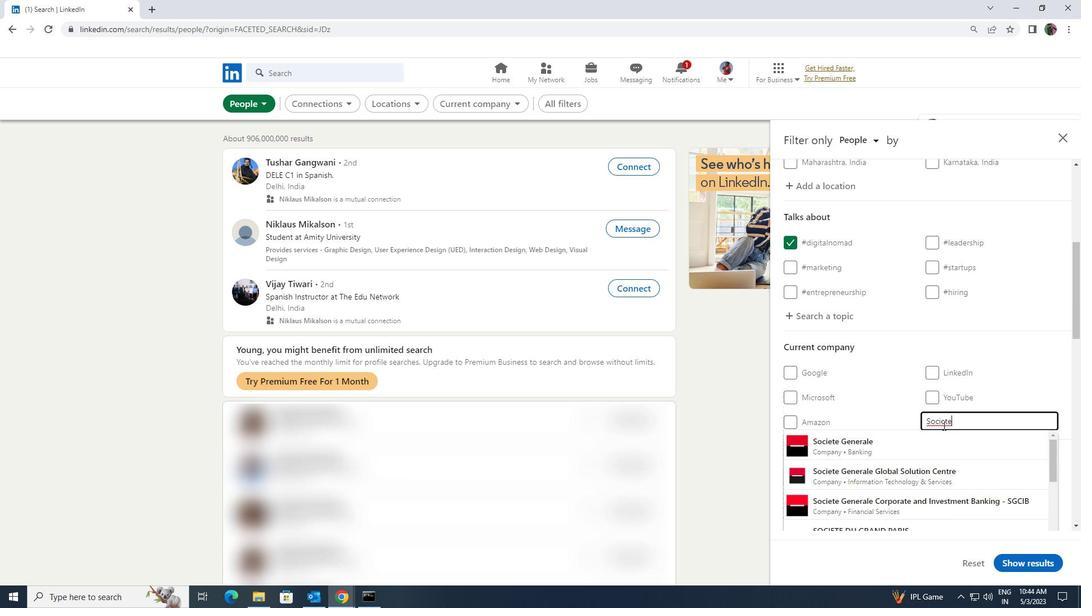 
Action: Mouse moved to (936, 475)
Screenshot: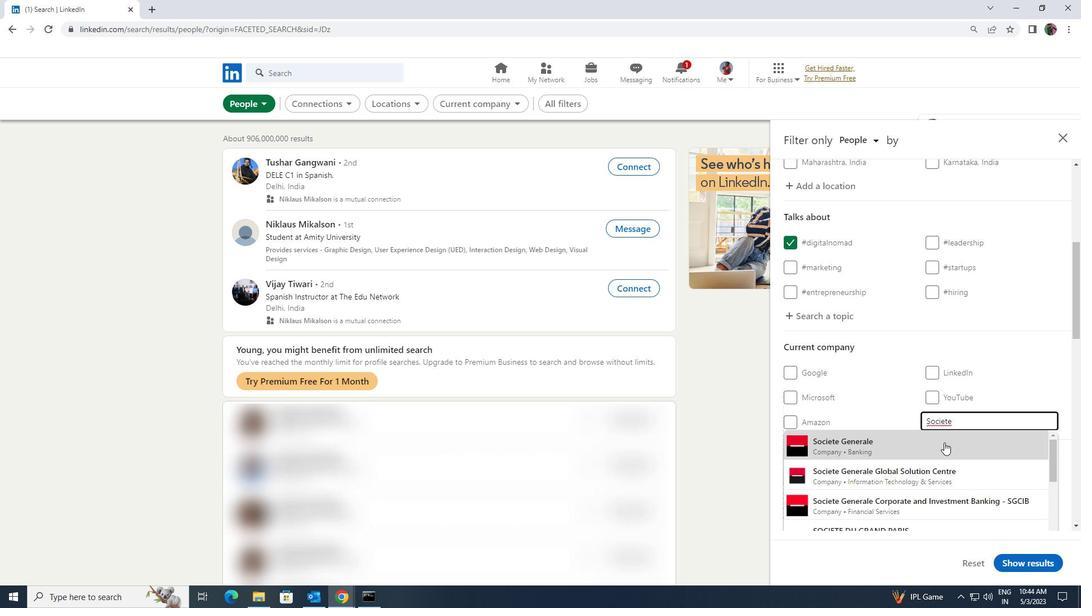 
Action: Mouse pressed left at (936, 475)
Screenshot: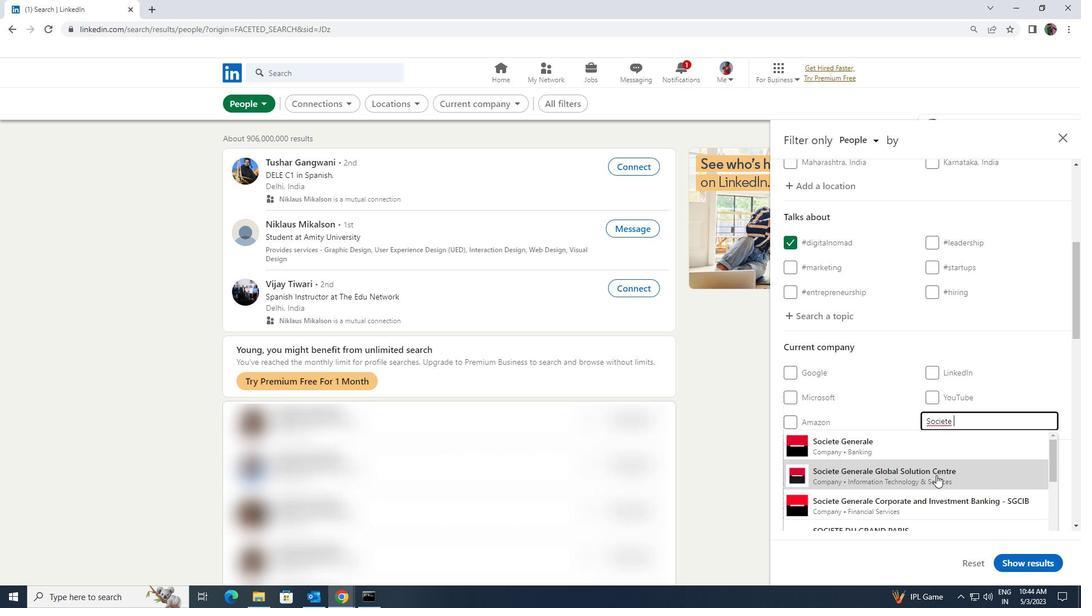 
Action: Mouse moved to (937, 474)
Screenshot: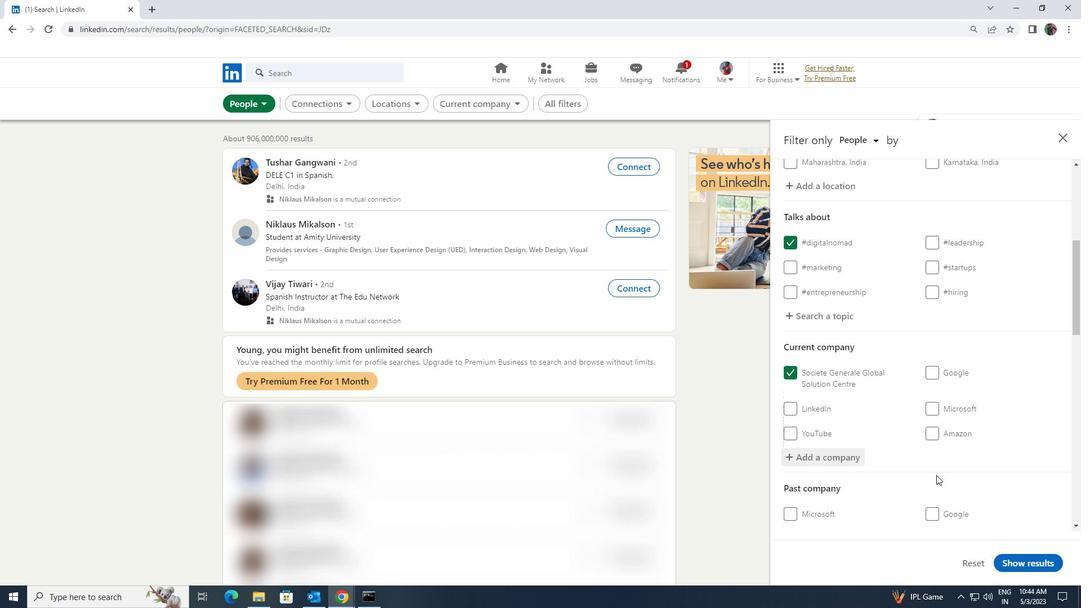 
Action: Mouse scrolled (937, 474) with delta (0, 0)
Screenshot: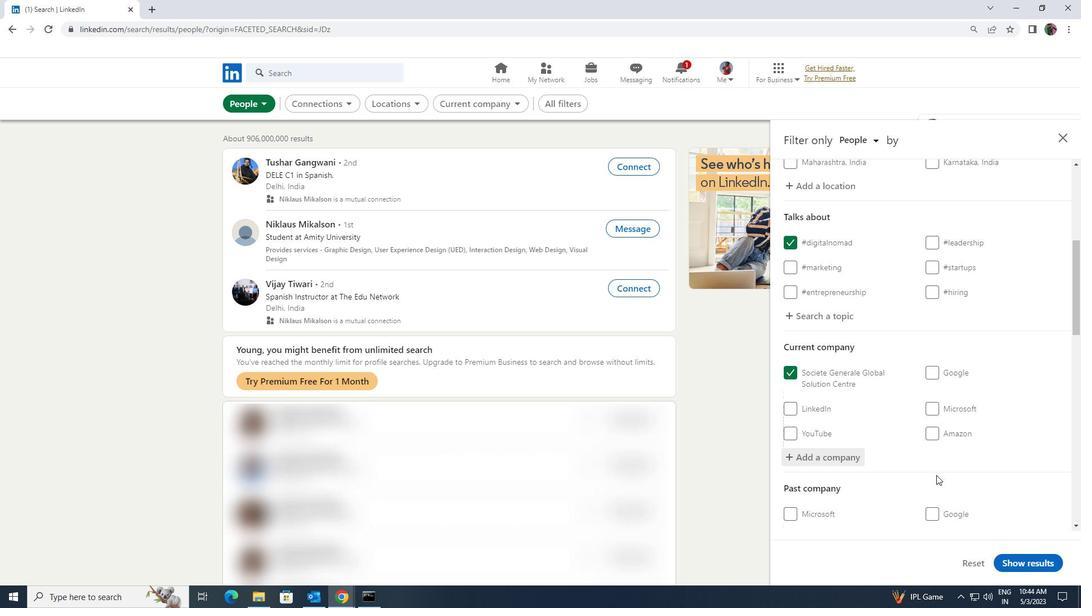 
Action: Mouse moved to (937, 474)
Screenshot: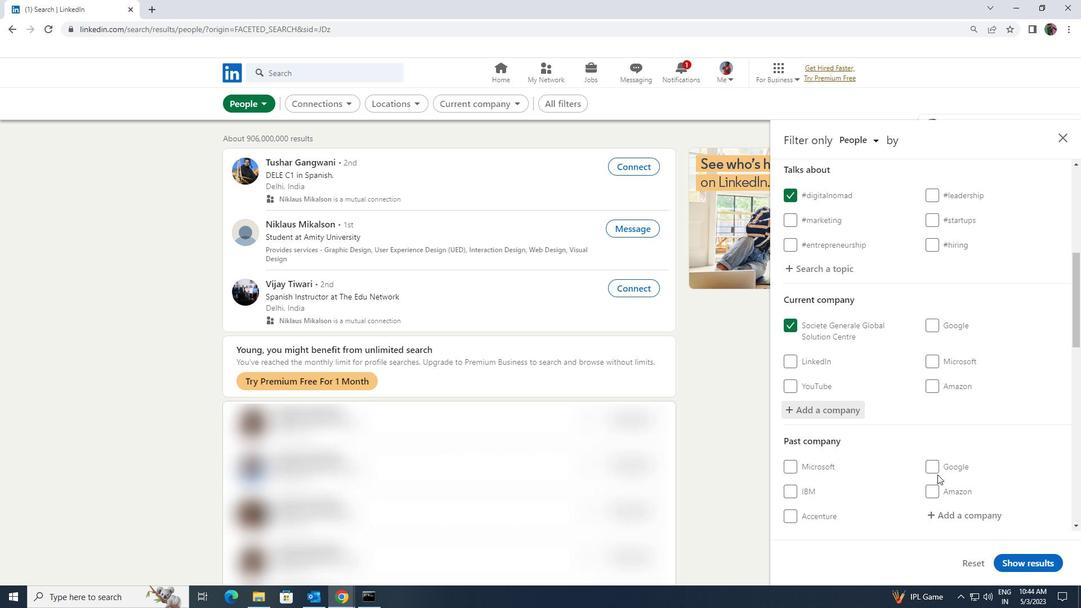
Action: Mouse scrolled (937, 474) with delta (0, 0)
Screenshot: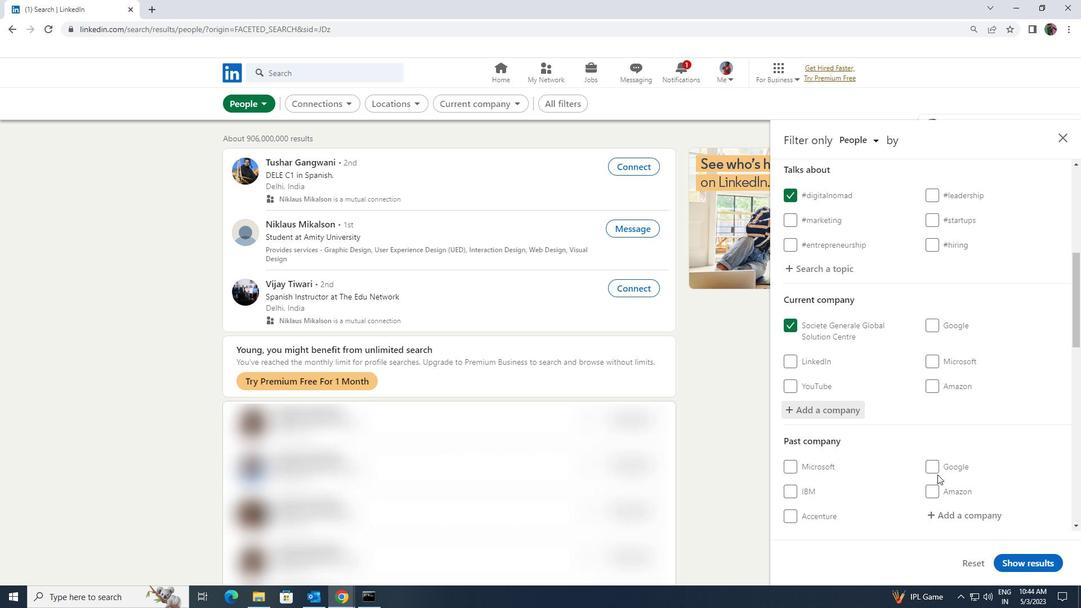 
Action: Mouse moved to (939, 473)
Screenshot: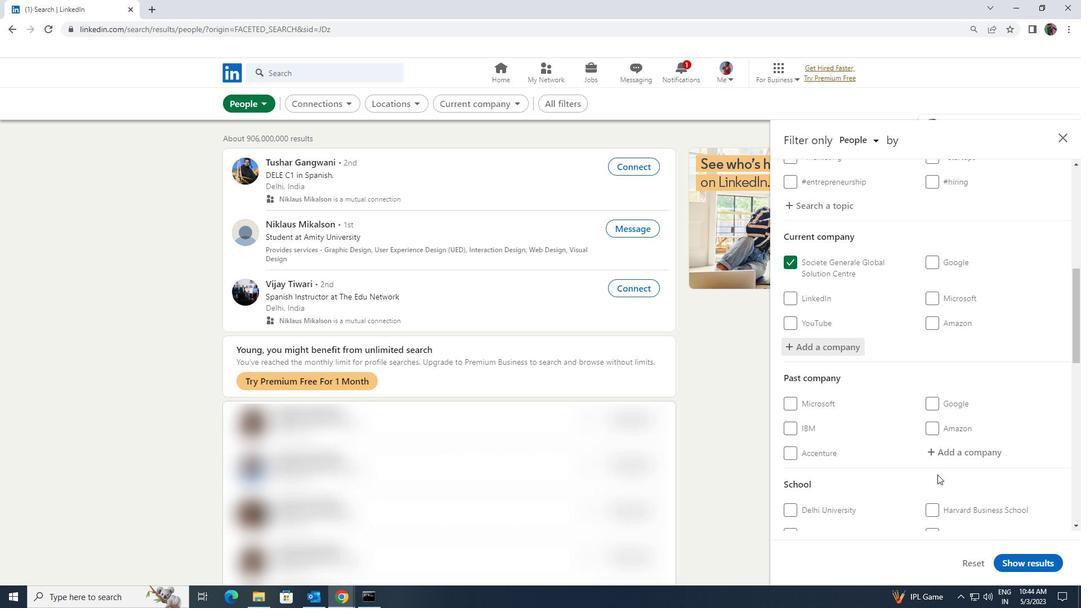 
Action: Mouse scrolled (939, 473) with delta (0, 0)
Screenshot: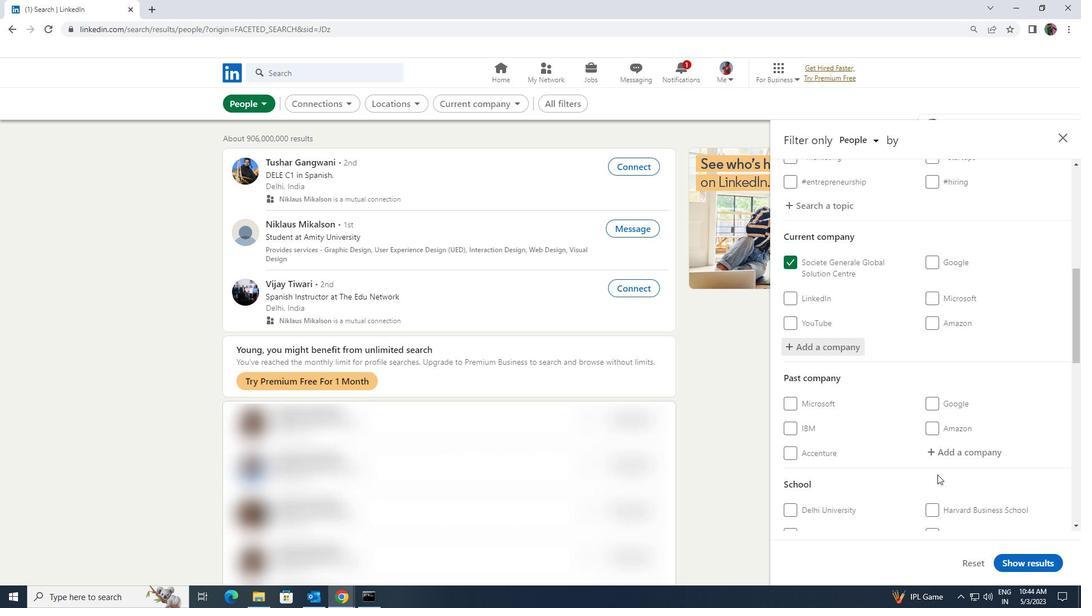 
Action: Mouse scrolled (939, 473) with delta (0, 0)
Screenshot: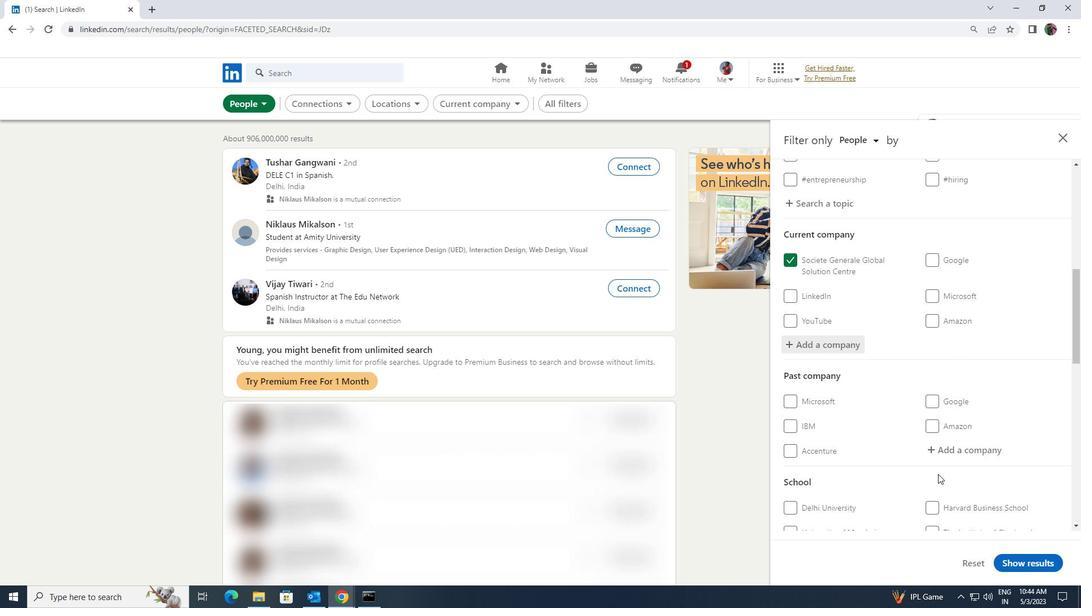 
Action: Mouse moved to (944, 455)
Screenshot: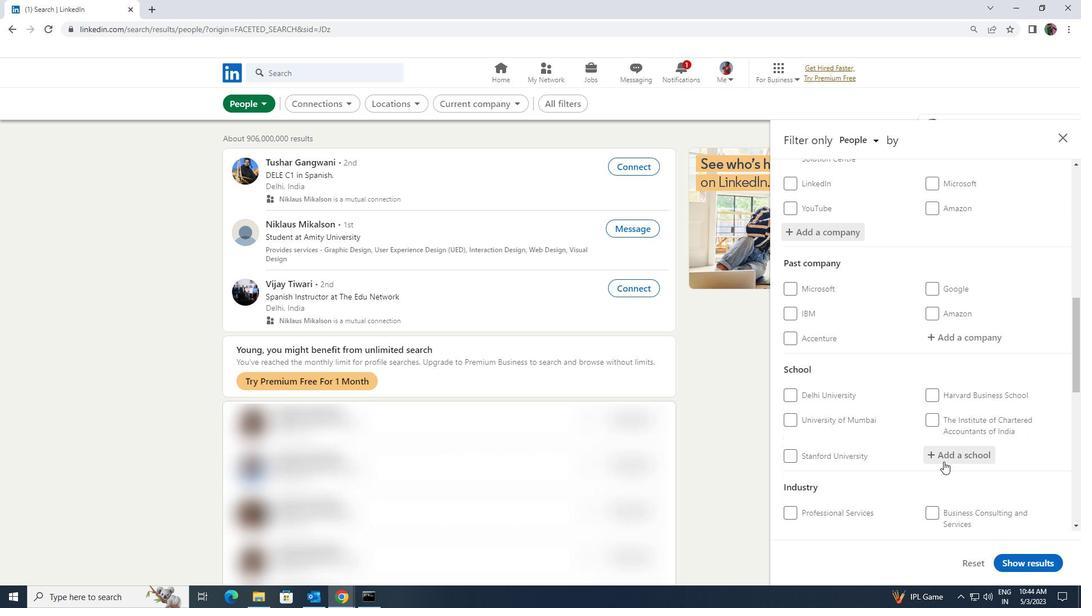 
Action: Mouse pressed left at (944, 455)
Screenshot: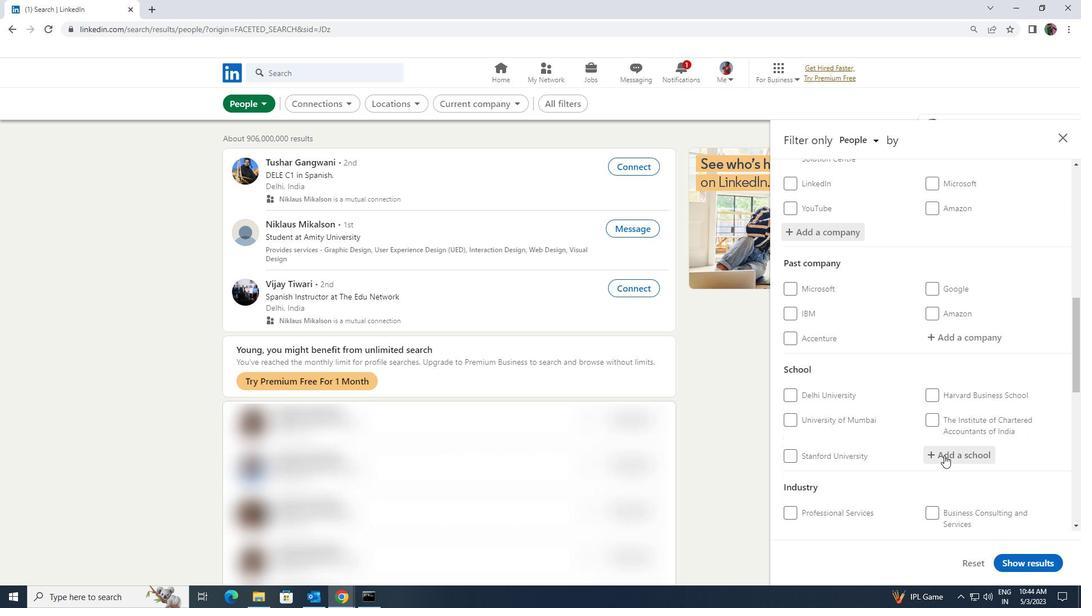 
Action: Key pressed <Key.shift>MANAV<Key.space><Key.shift>RACHNA
Screenshot: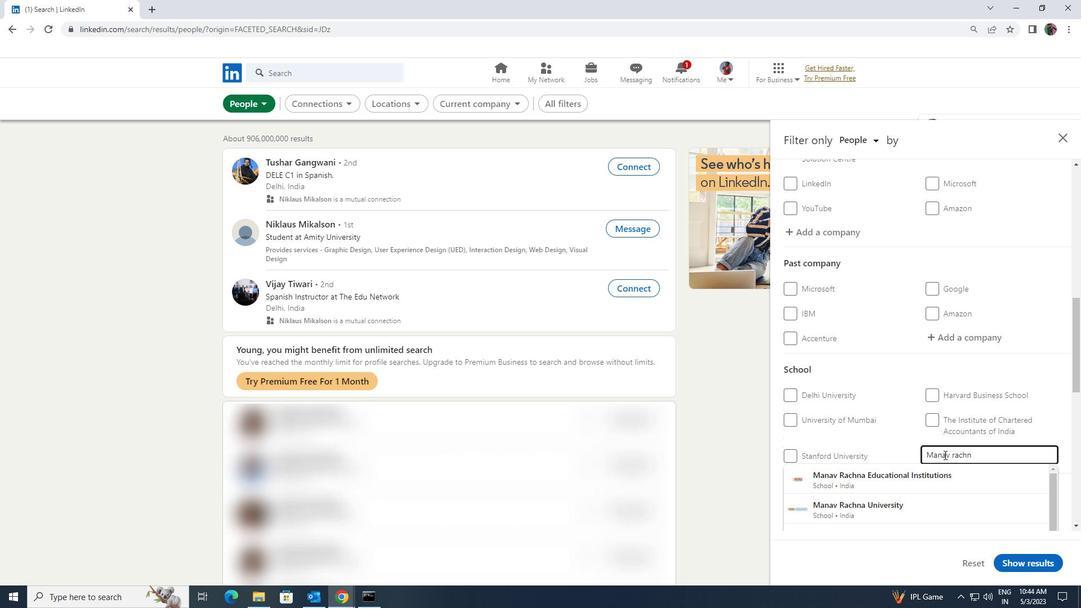 
Action: Mouse moved to (913, 496)
Screenshot: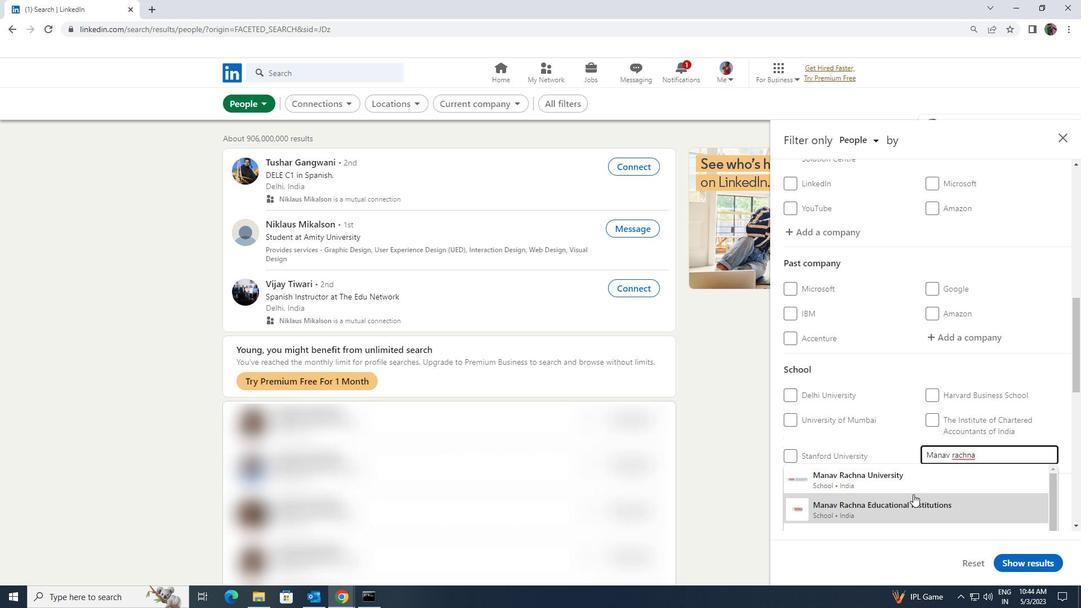
Action: Key pressed <Key.space><Key.shift>INTERNAT
Screenshot: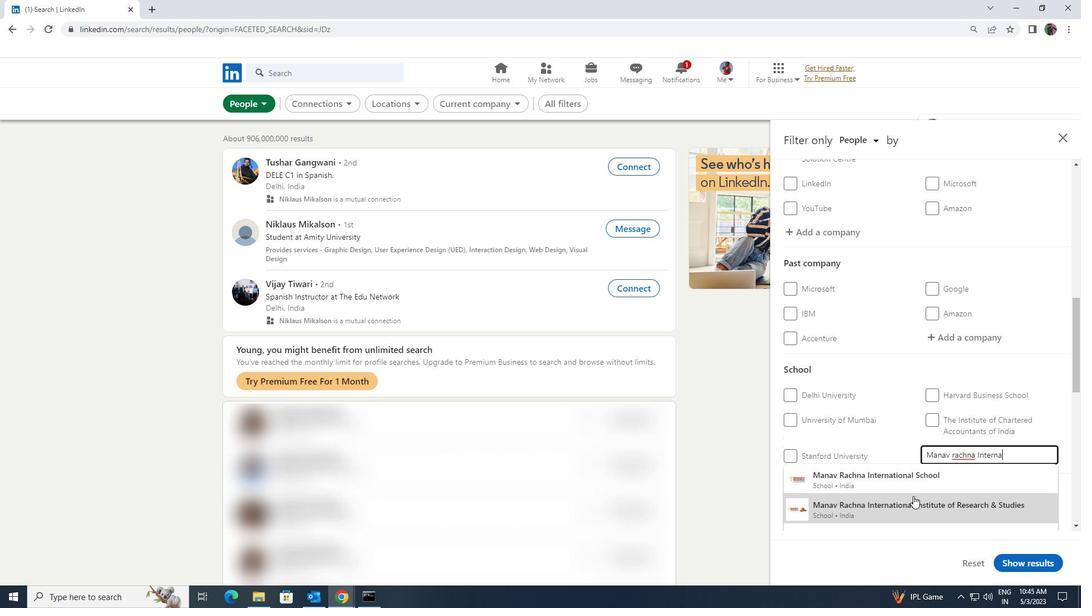 
Action: Mouse pressed left at (913, 496)
Screenshot: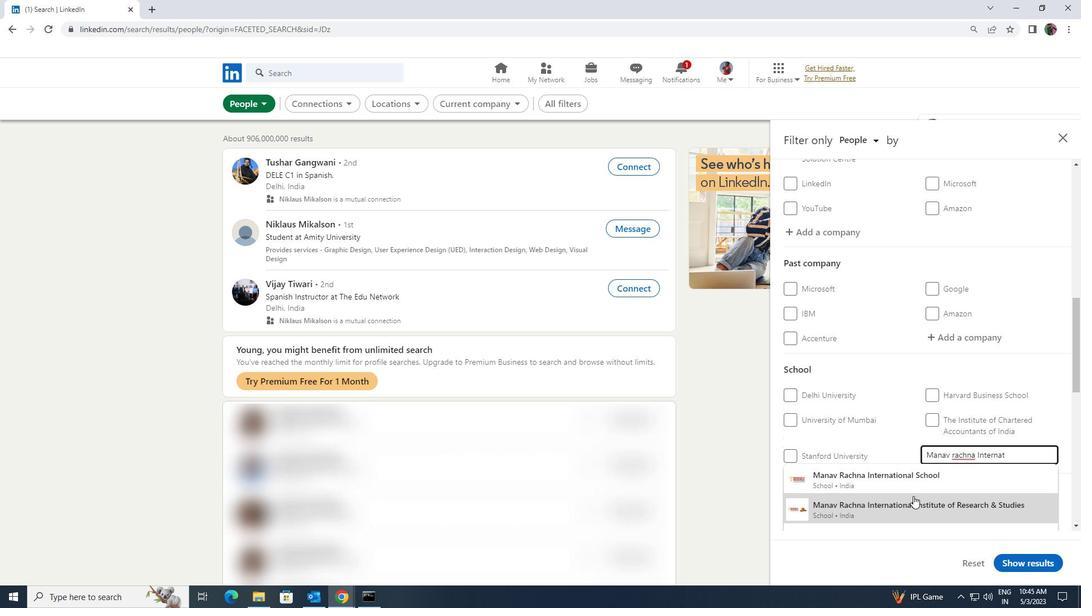 
Action: Mouse moved to (913, 496)
Screenshot: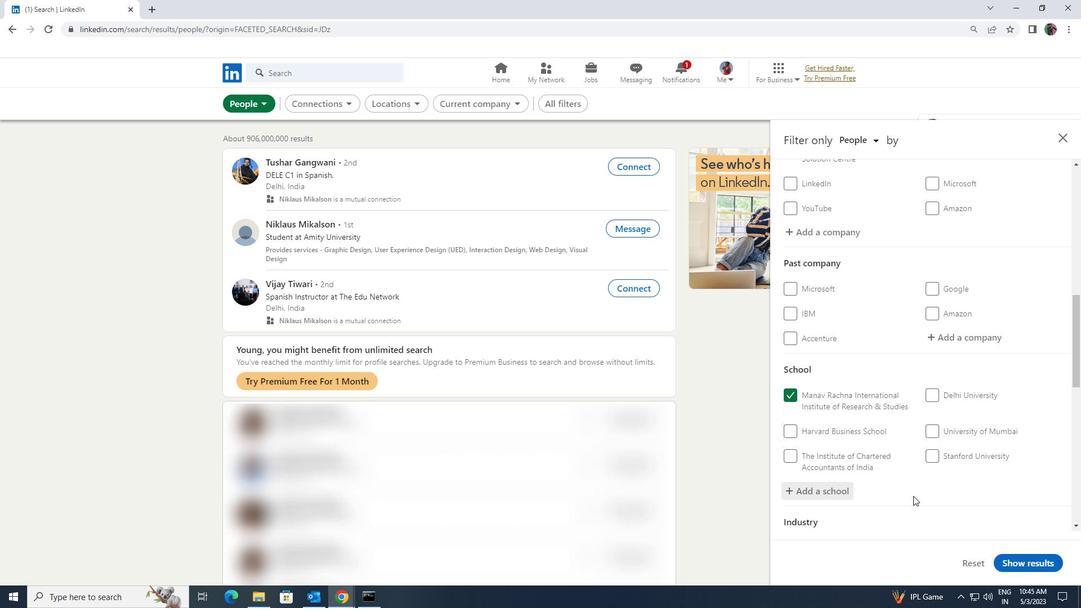 
Action: Mouse scrolled (913, 495) with delta (0, 0)
Screenshot: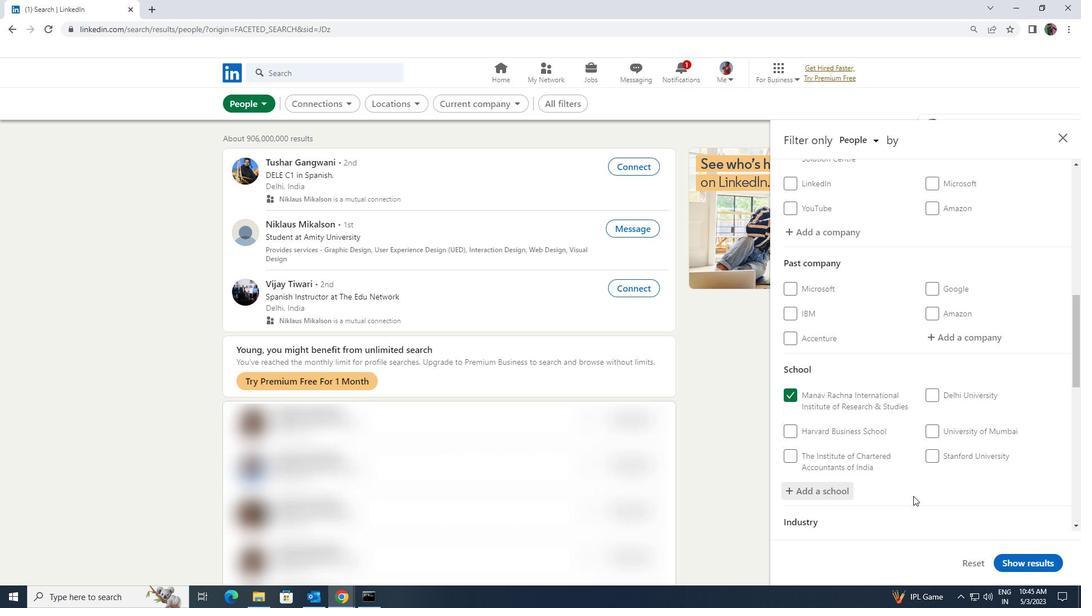 
Action: Mouse scrolled (913, 495) with delta (0, 0)
Screenshot: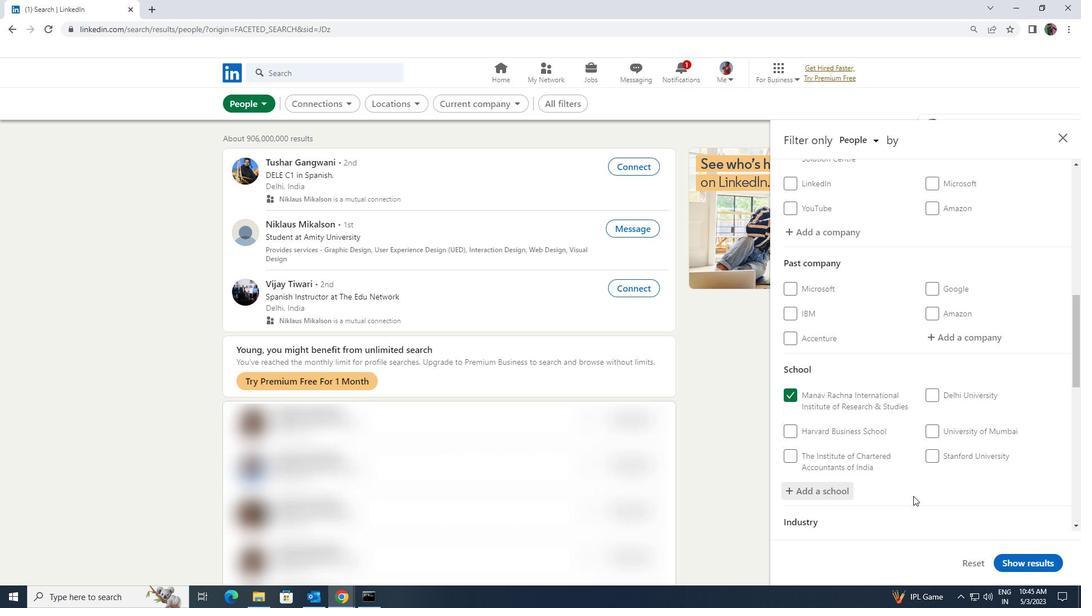 
Action: Mouse moved to (913, 496)
Screenshot: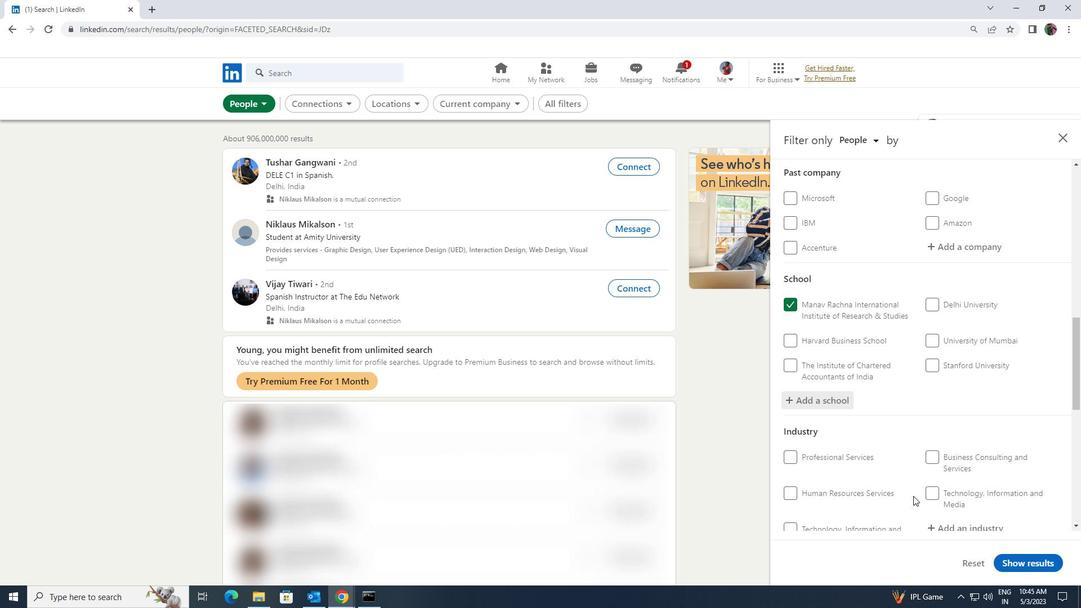 
Action: Mouse scrolled (913, 496) with delta (0, 0)
Screenshot: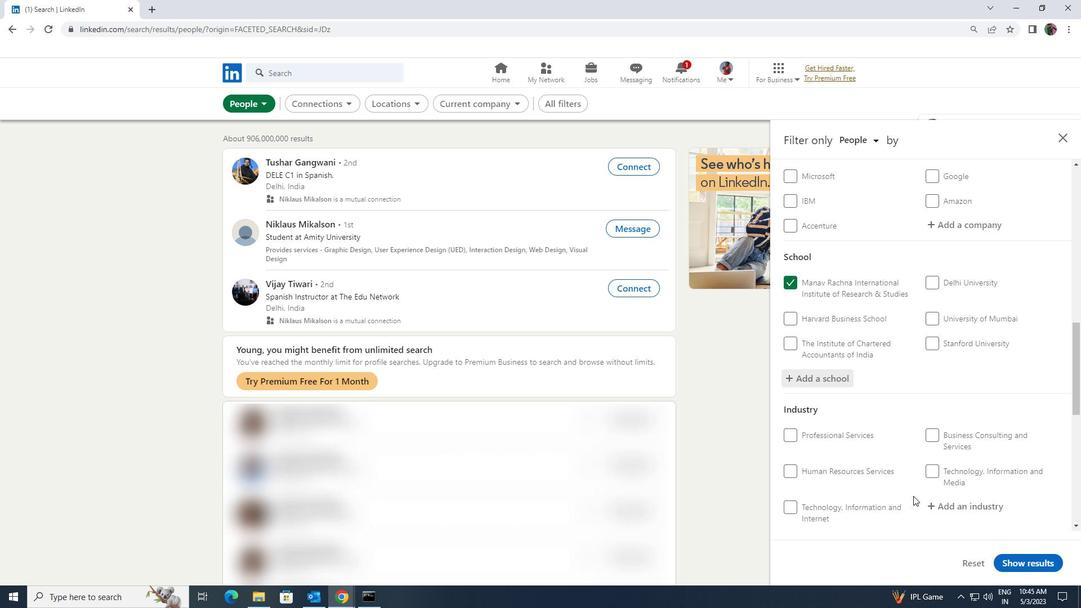 
Action: Mouse moved to (928, 451)
Screenshot: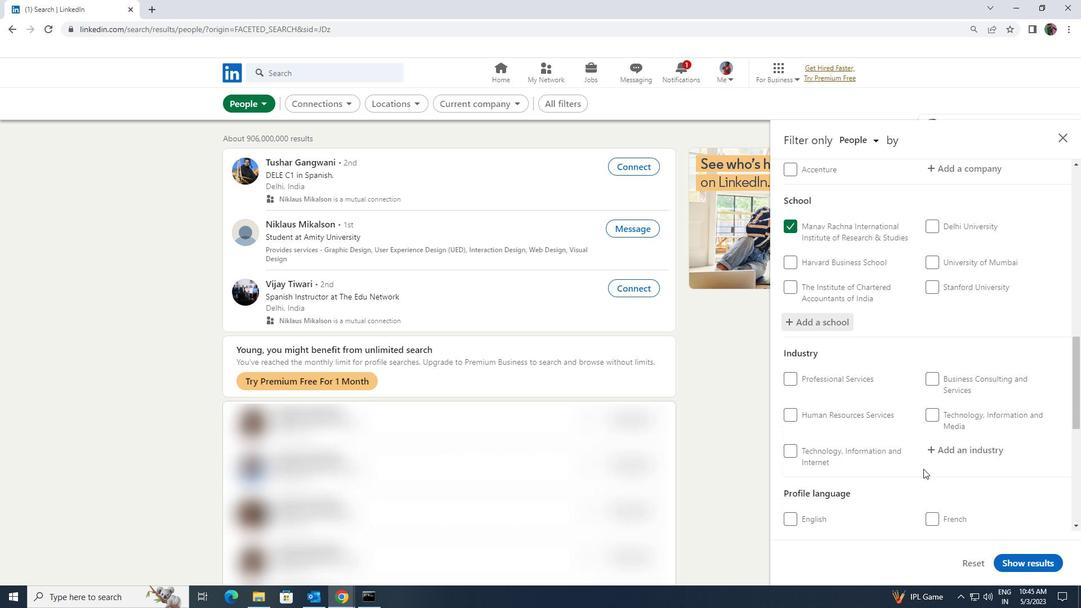 
Action: Mouse pressed left at (928, 451)
Screenshot: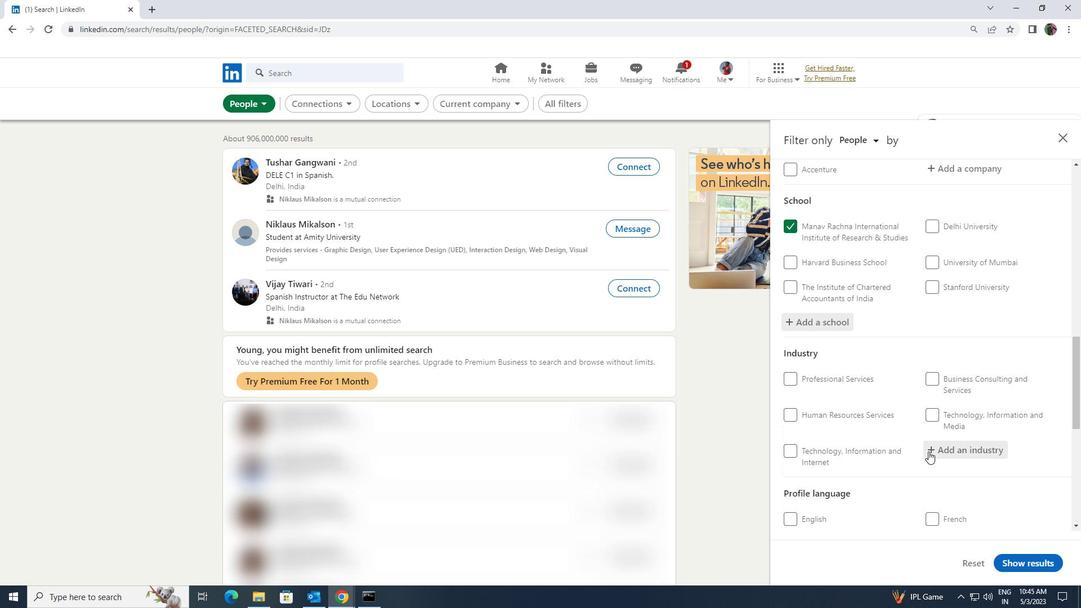 
Action: Mouse moved to (930, 452)
Screenshot: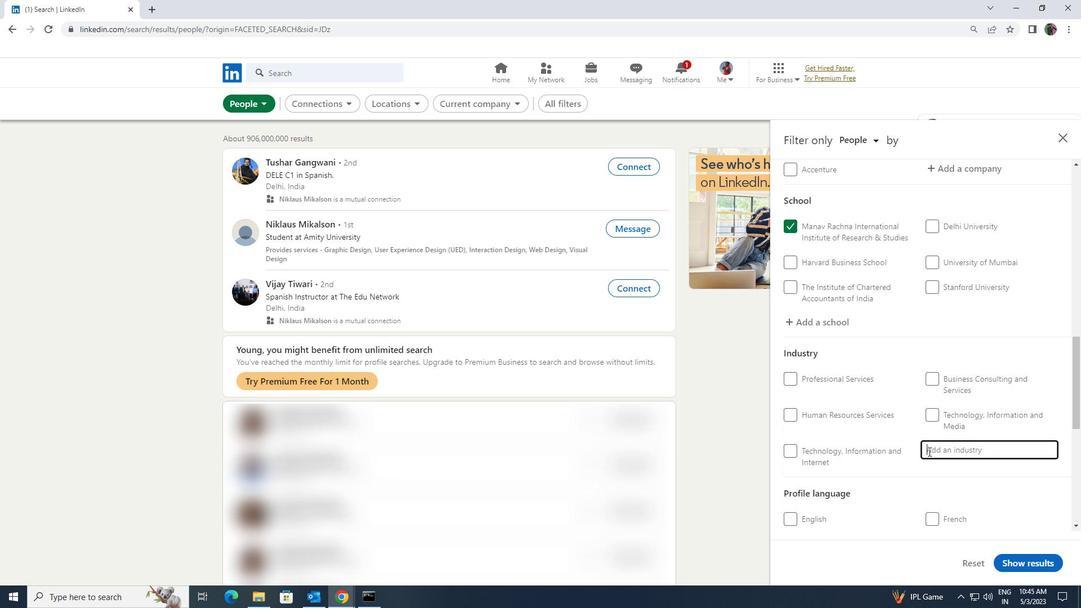 
Action: Key pressed <Key.shift><Key.shift><Key.shift><Key.shift><Key.shift><Key.shift><Key.shift><Key.shift><Key.shift><Key.shift>GOB<Key.backspace>VERNMENT<Key.space>
Screenshot: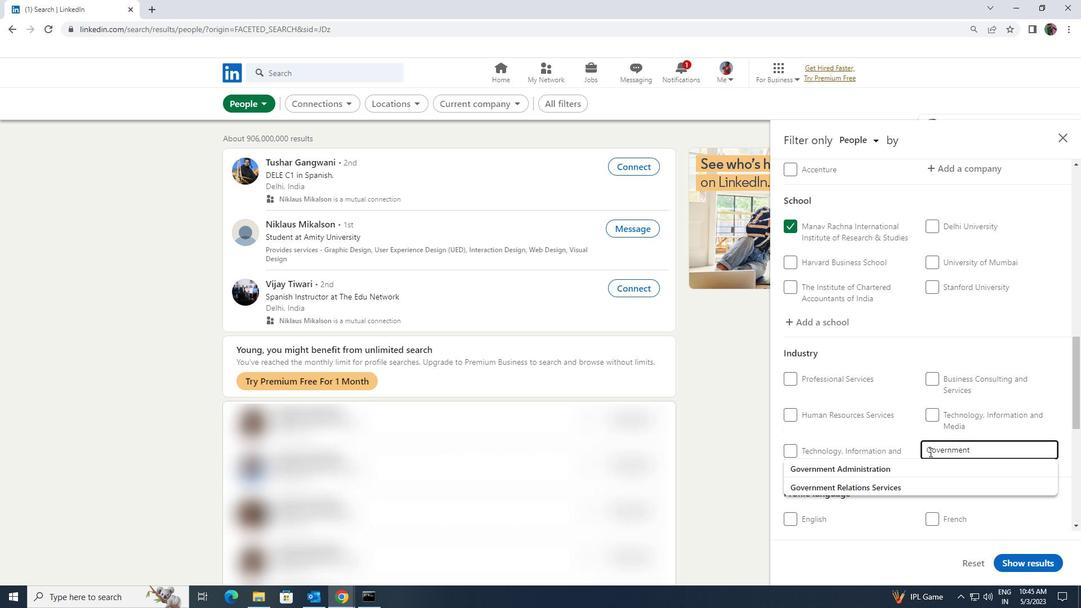 
Action: Mouse moved to (927, 461)
Screenshot: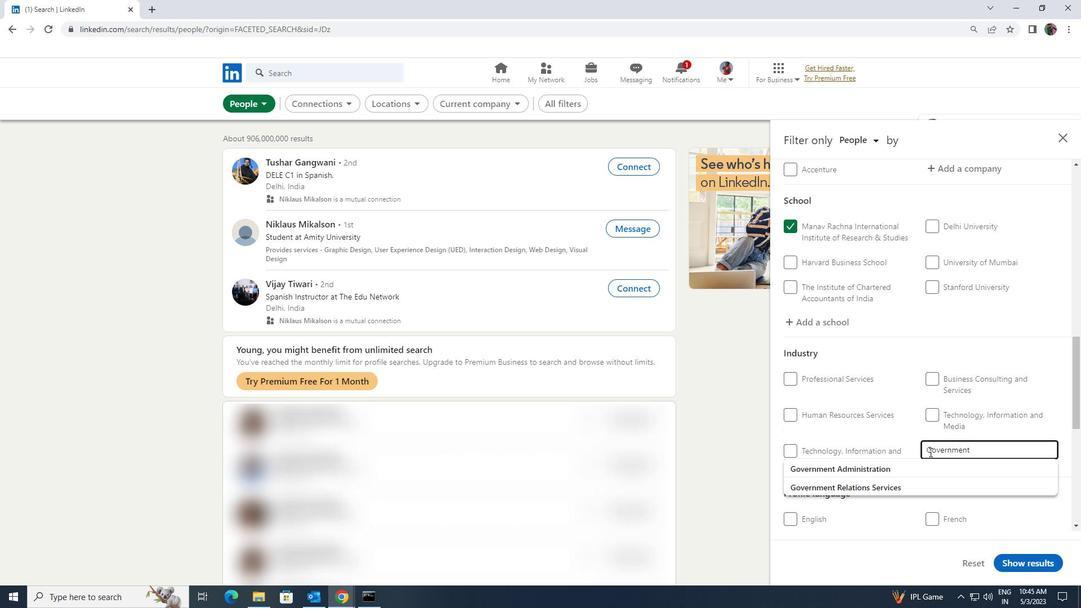 
Action: Mouse pressed left at (927, 461)
Screenshot: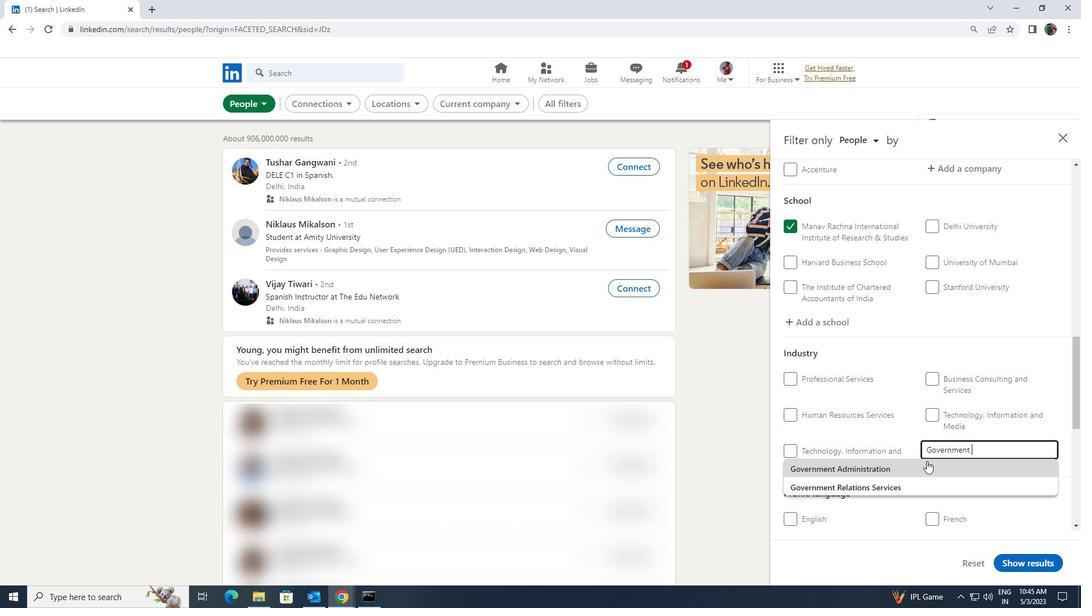 
Action: Mouse scrolled (927, 460) with delta (0, 0)
Screenshot: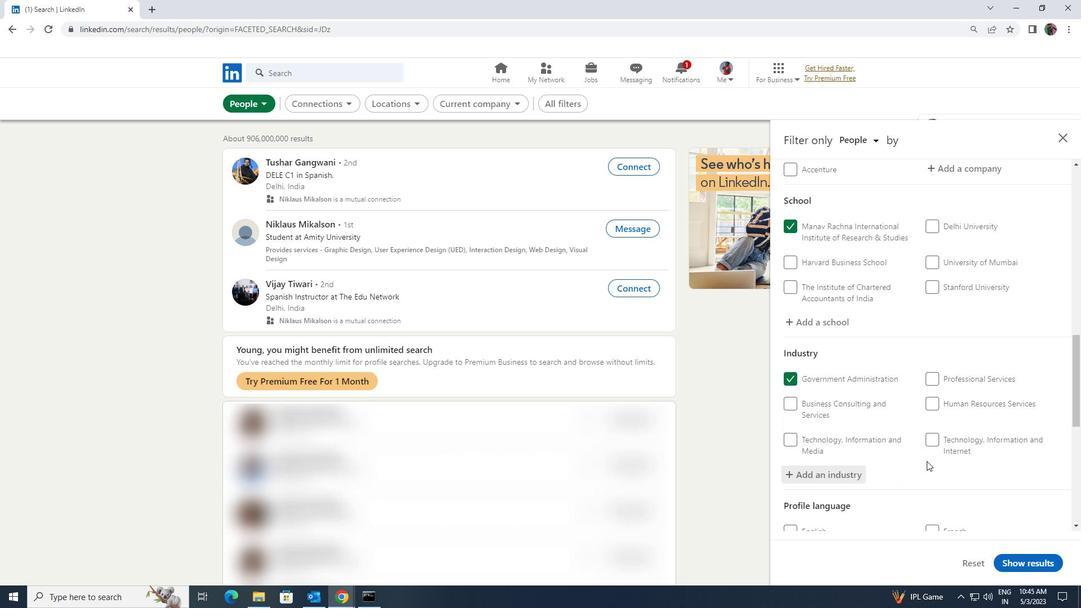 
Action: Mouse scrolled (927, 460) with delta (0, 0)
Screenshot: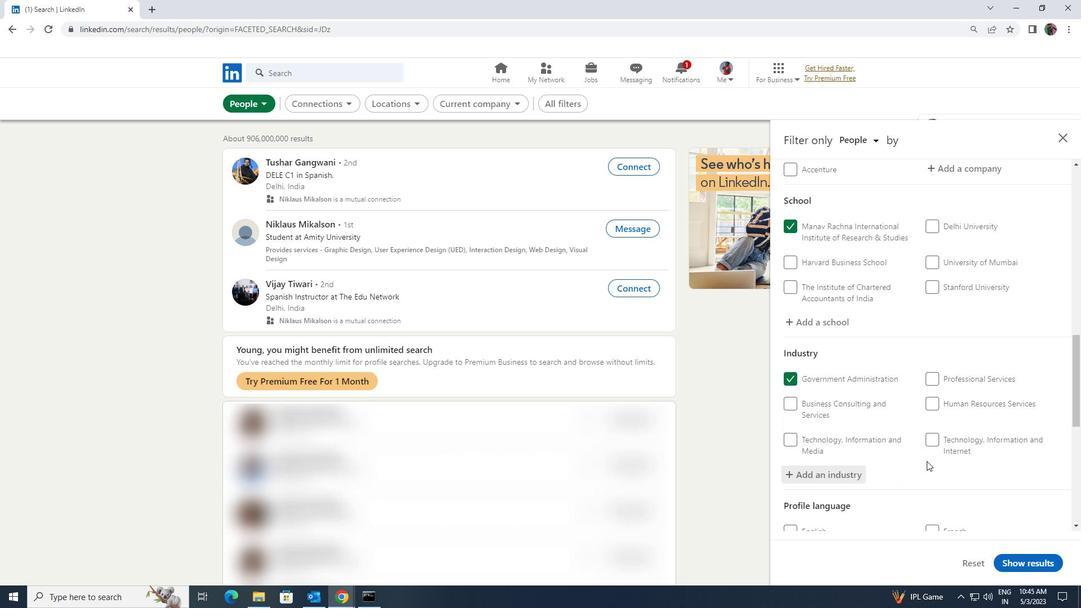 
Action: Mouse scrolled (927, 460) with delta (0, 0)
Screenshot: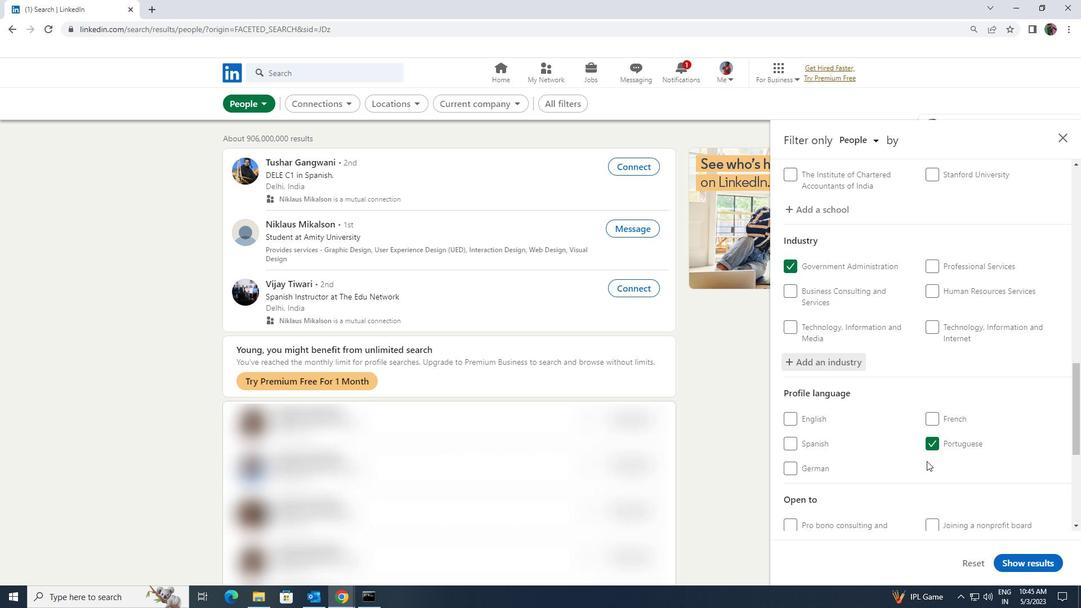 
Action: Mouse scrolled (927, 460) with delta (0, 0)
Screenshot: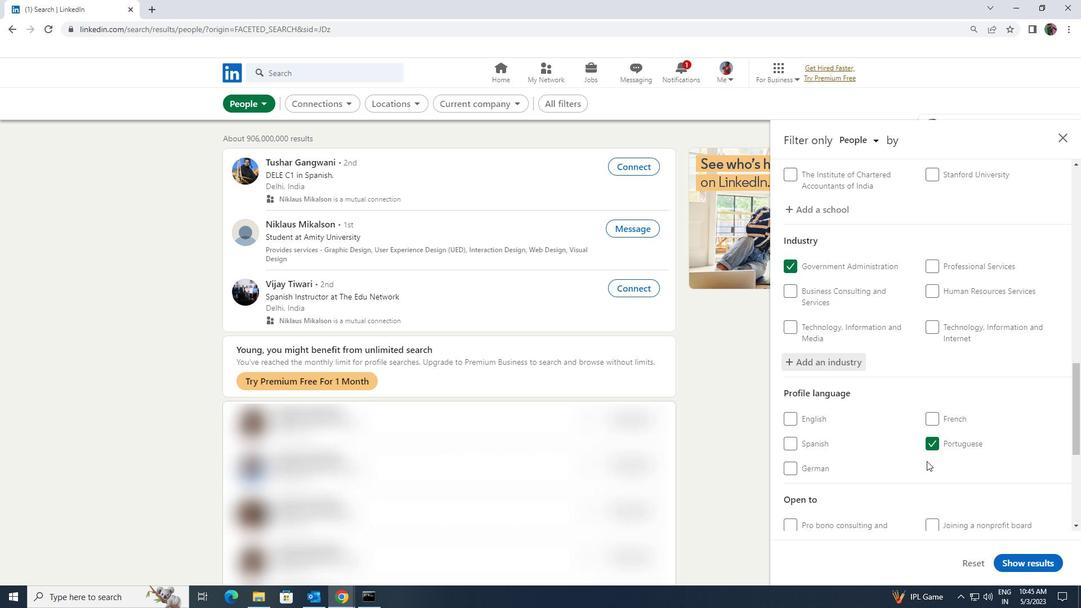 
Action: Mouse scrolled (927, 460) with delta (0, 0)
Screenshot: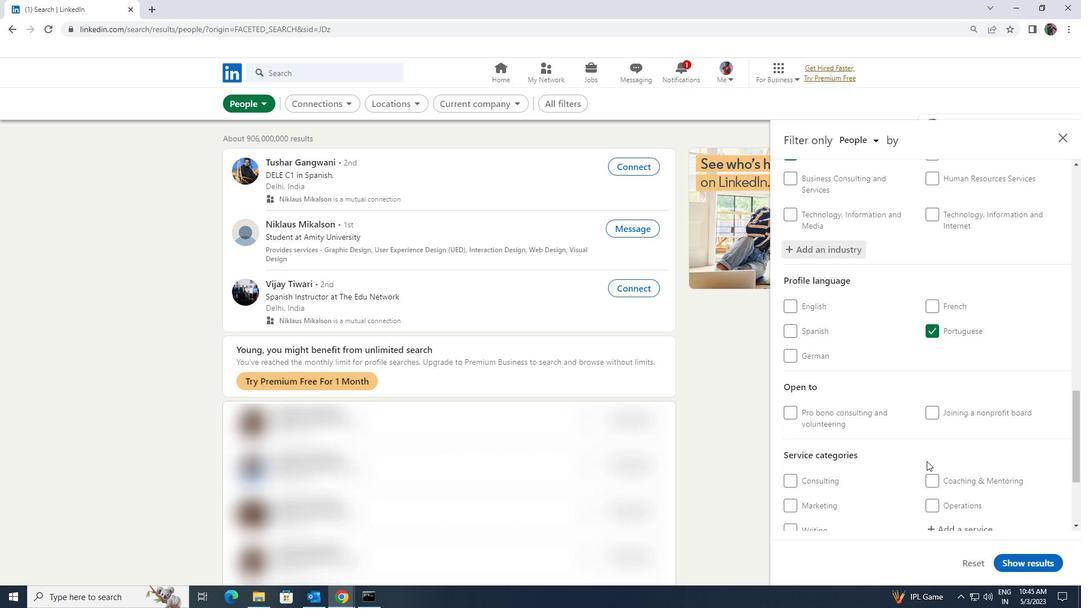 
Action: Mouse moved to (931, 468)
Screenshot: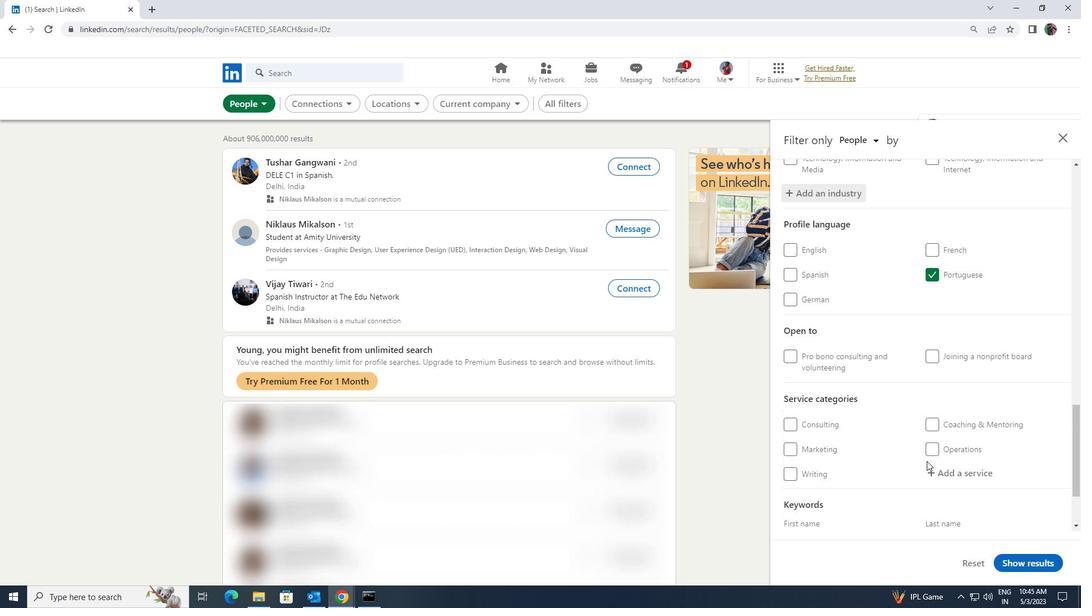 
Action: Mouse pressed left at (931, 468)
Screenshot: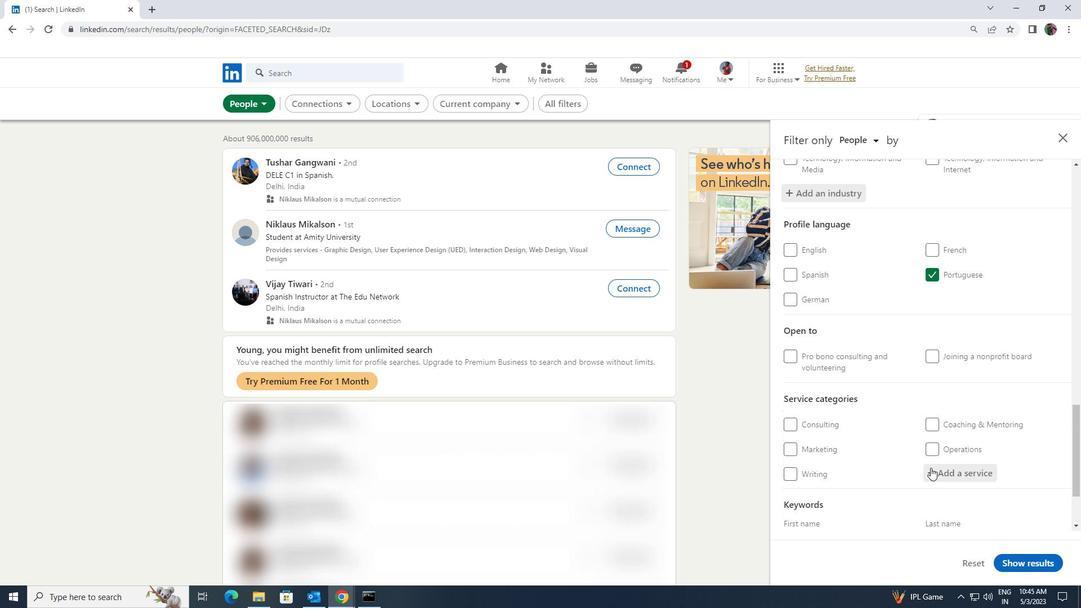 
Action: Mouse moved to (931, 468)
Screenshot: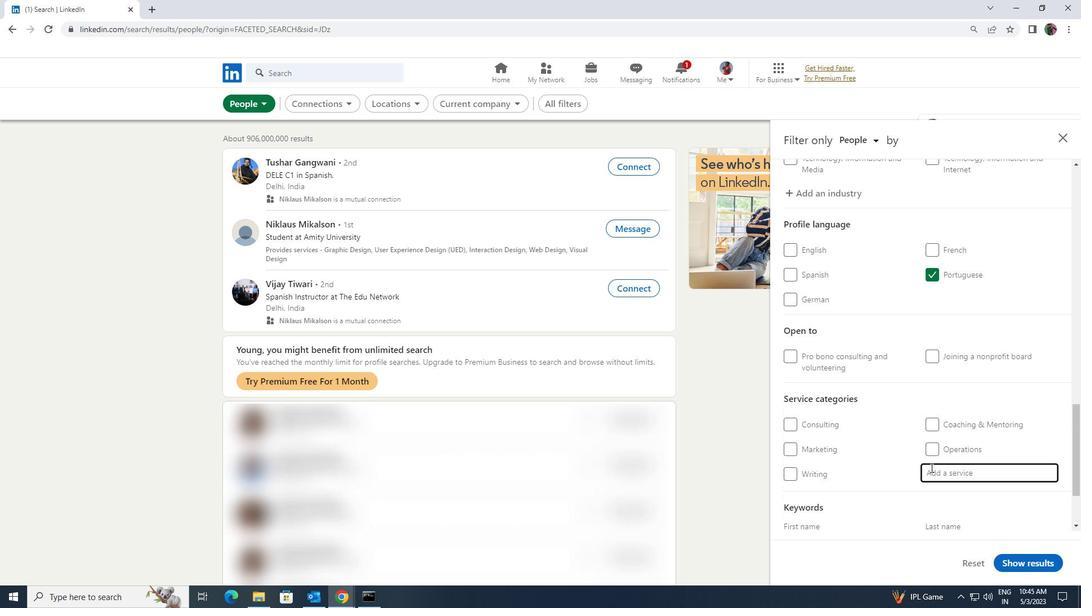 
Action: Key pressed <Key.shift>HEADS
Screenshot: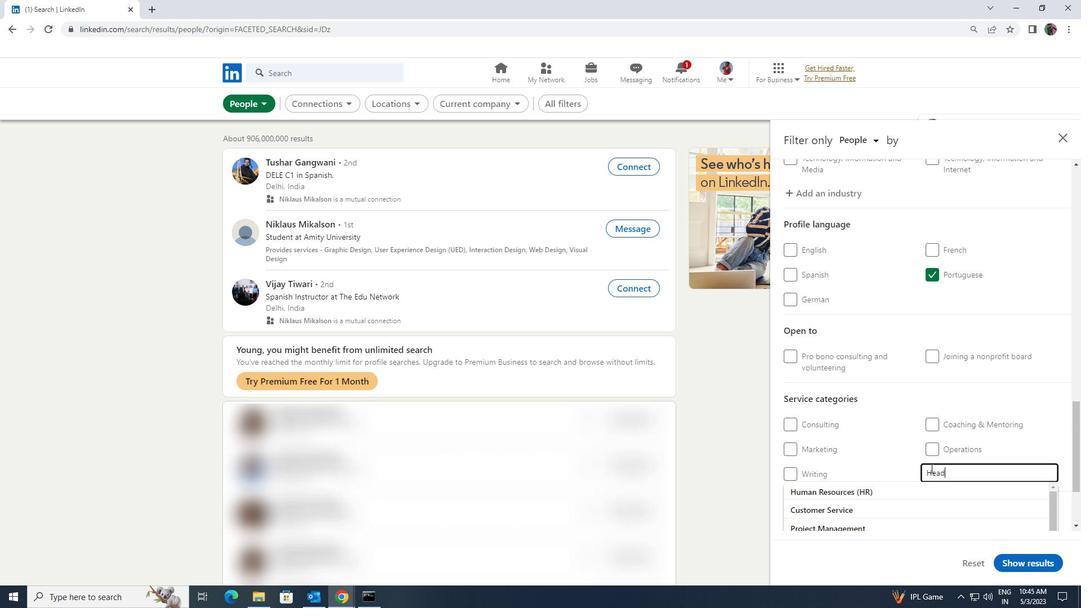 
Action: Mouse moved to (918, 490)
Screenshot: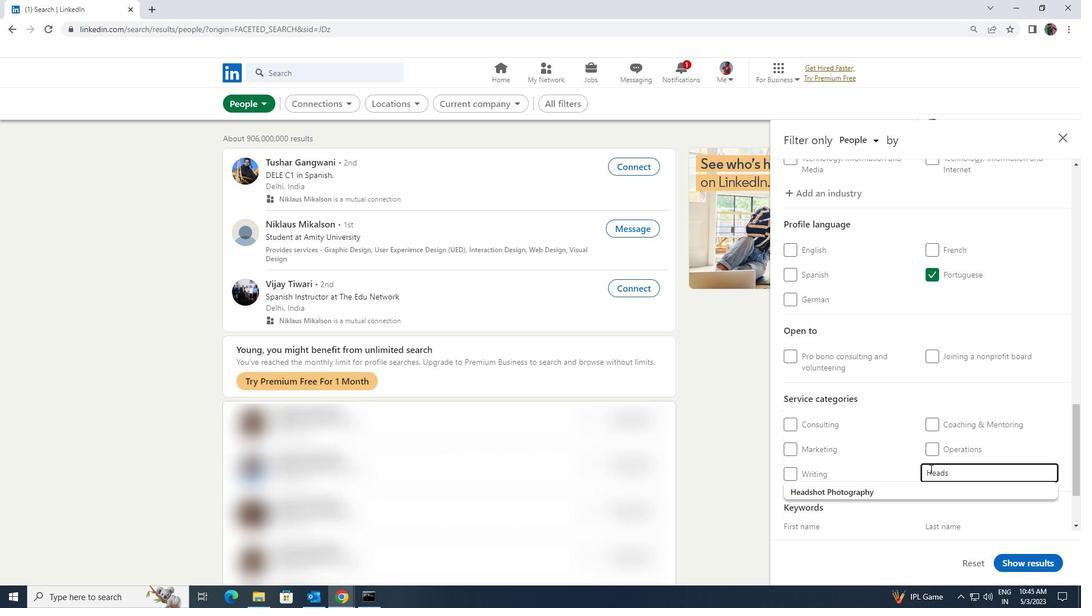 
Action: Mouse pressed left at (918, 490)
Screenshot: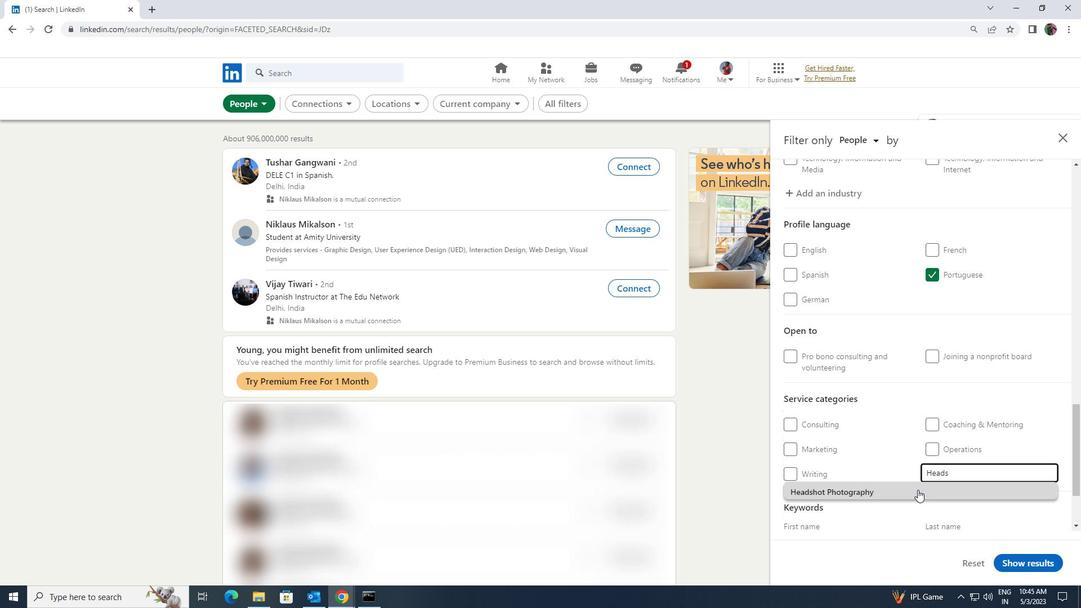 
Action: Mouse moved to (919, 488)
Screenshot: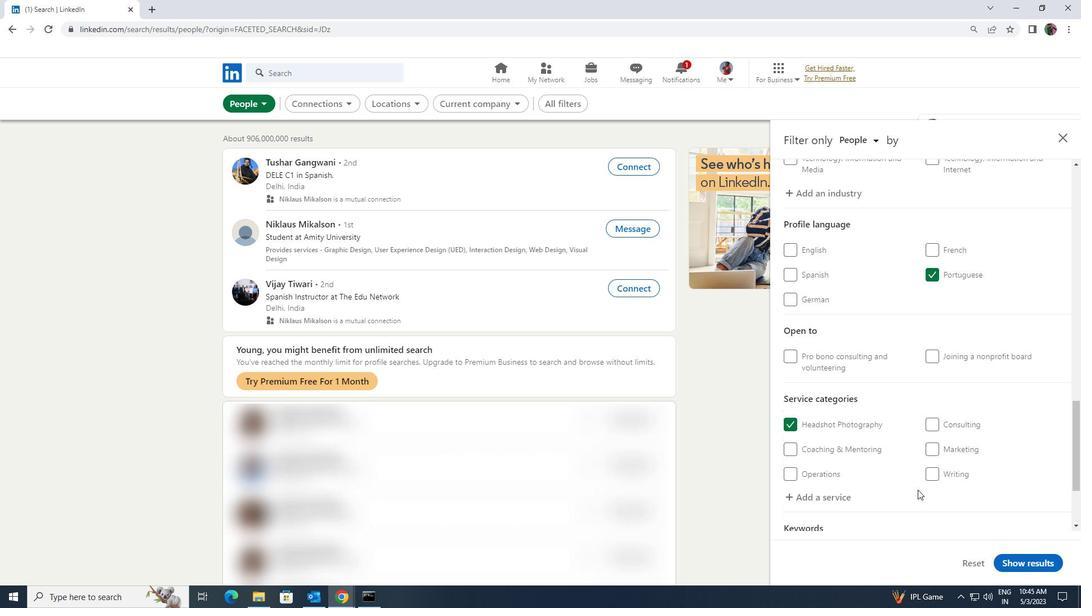 
Action: Mouse scrolled (919, 488) with delta (0, 0)
Screenshot: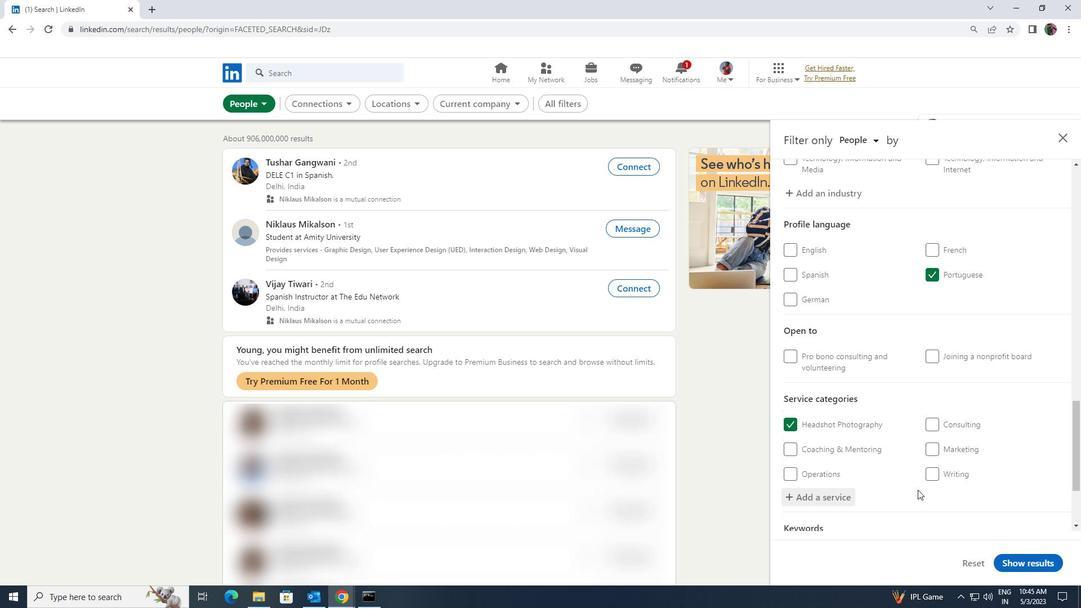 
Action: Mouse scrolled (919, 488) with delta (0, 0)
Screenshot: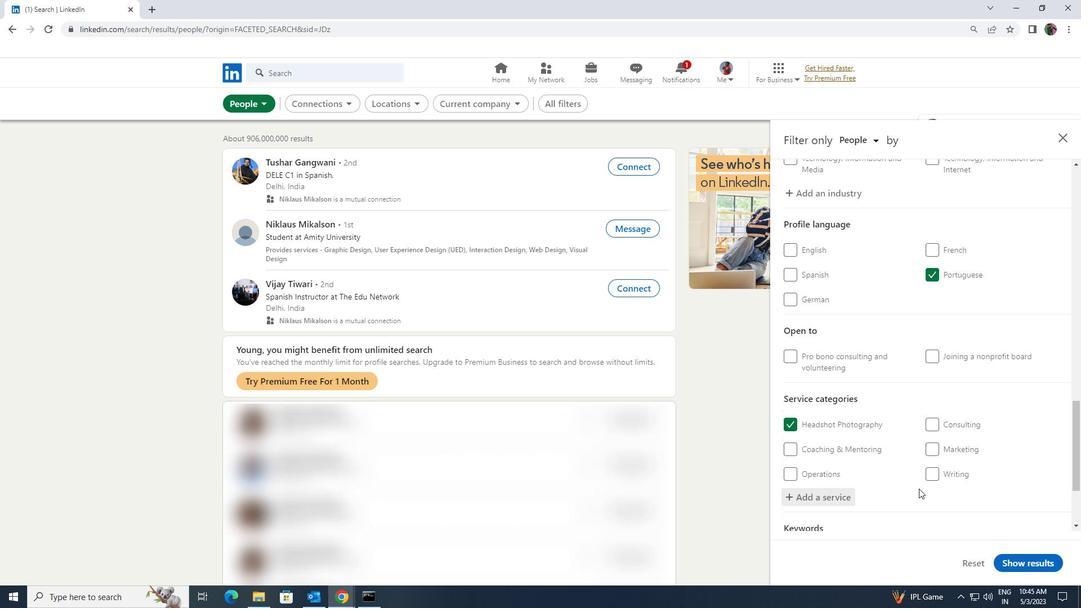 
Action: Mouse moved to (902, 488)
Screenshot: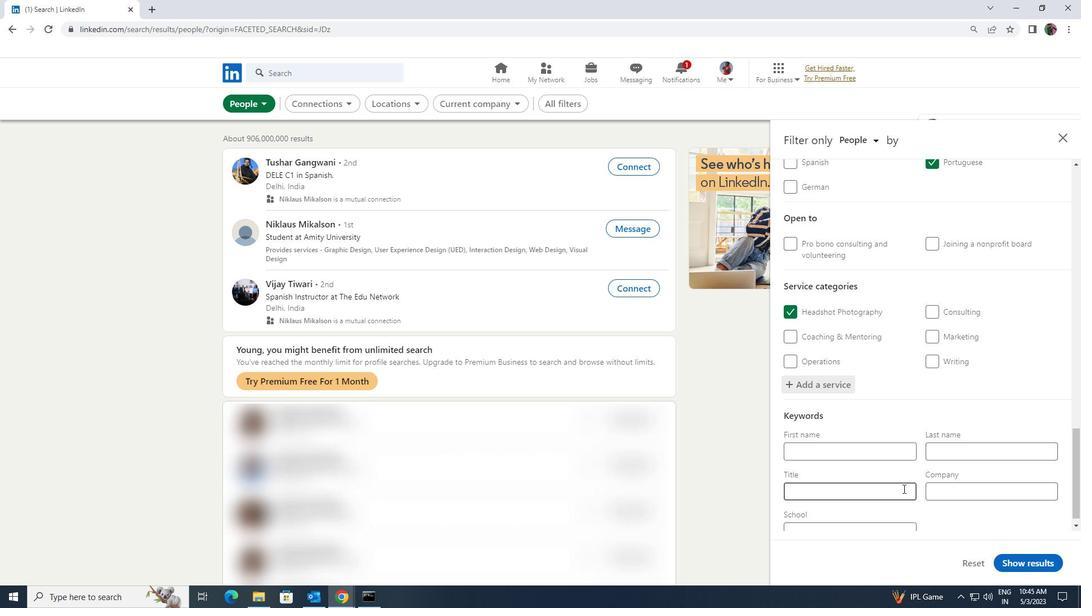
Action: Mouse pressed left at (902, 488)
Screenshot: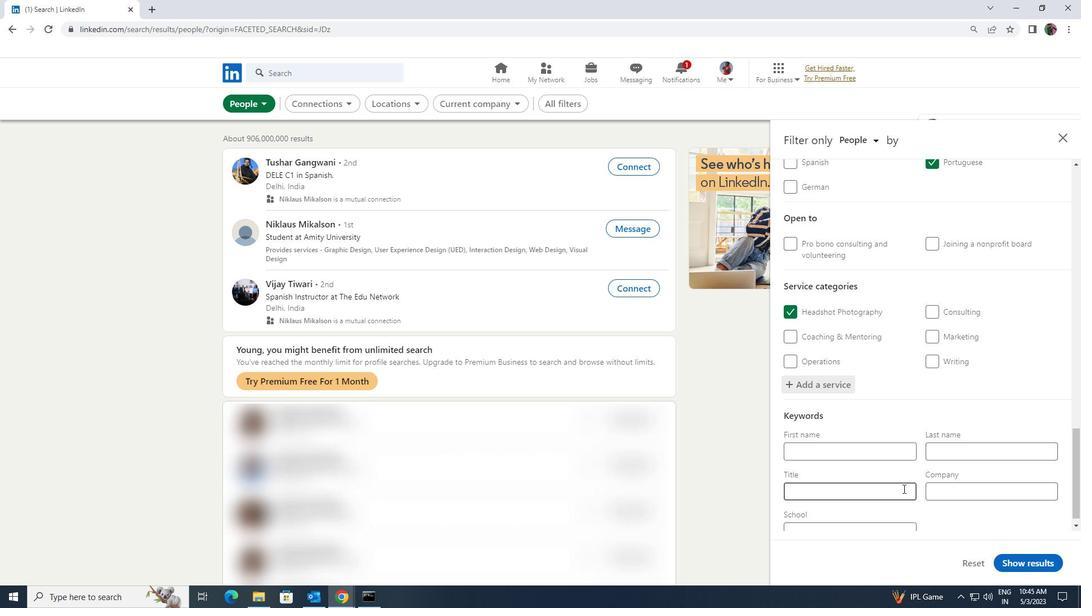 
Action: Mouse moved to (902, 488)
Screenshot: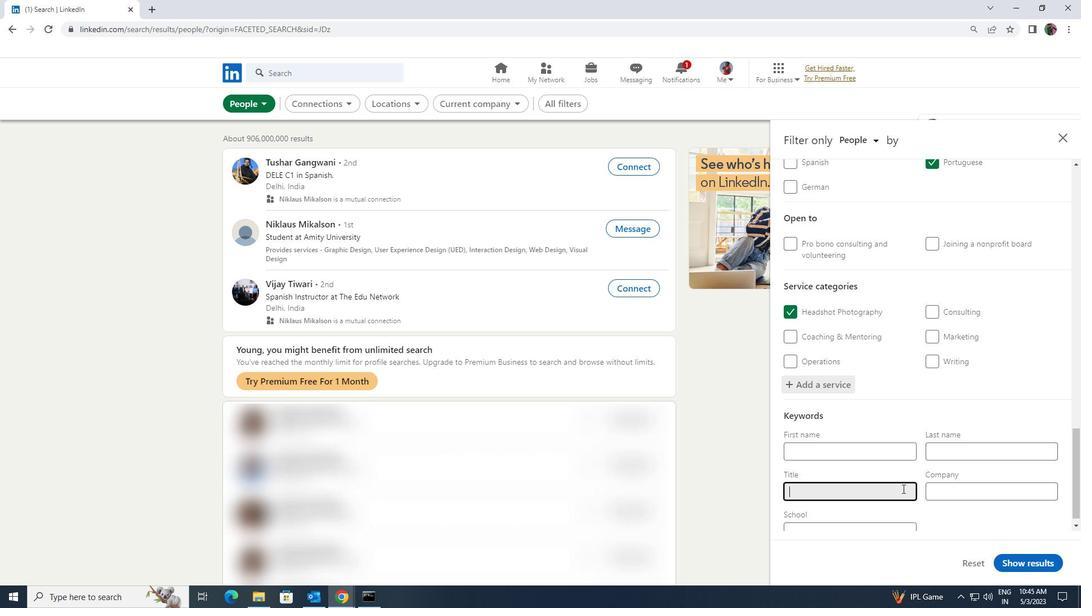 
Action: Key pressed <Key.shift>ACTOR
Screenshot: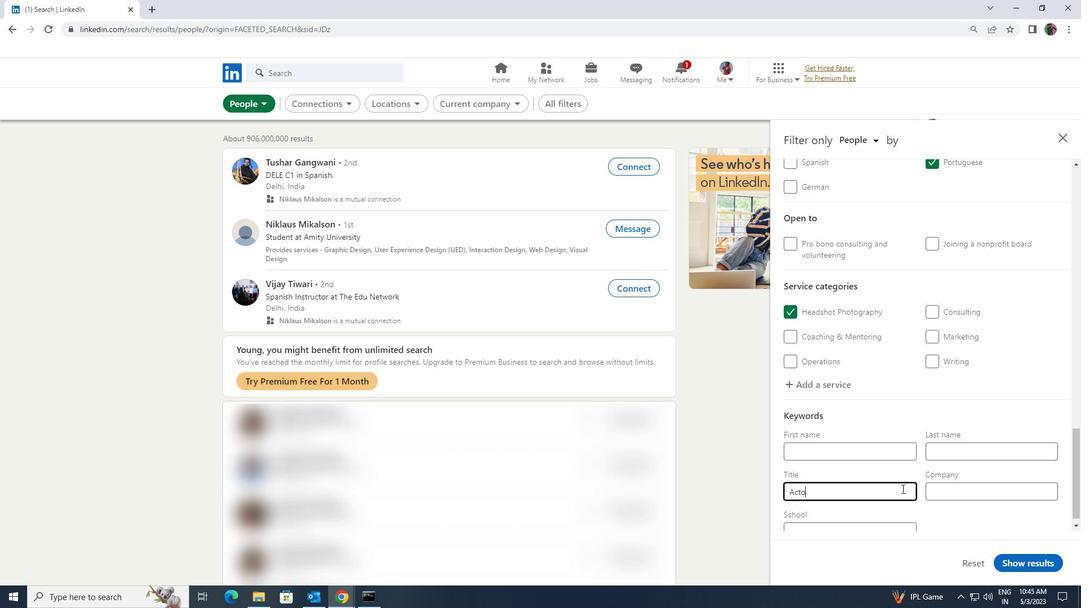 
Action: Mouse moved to (1017, 566)
Screenshot: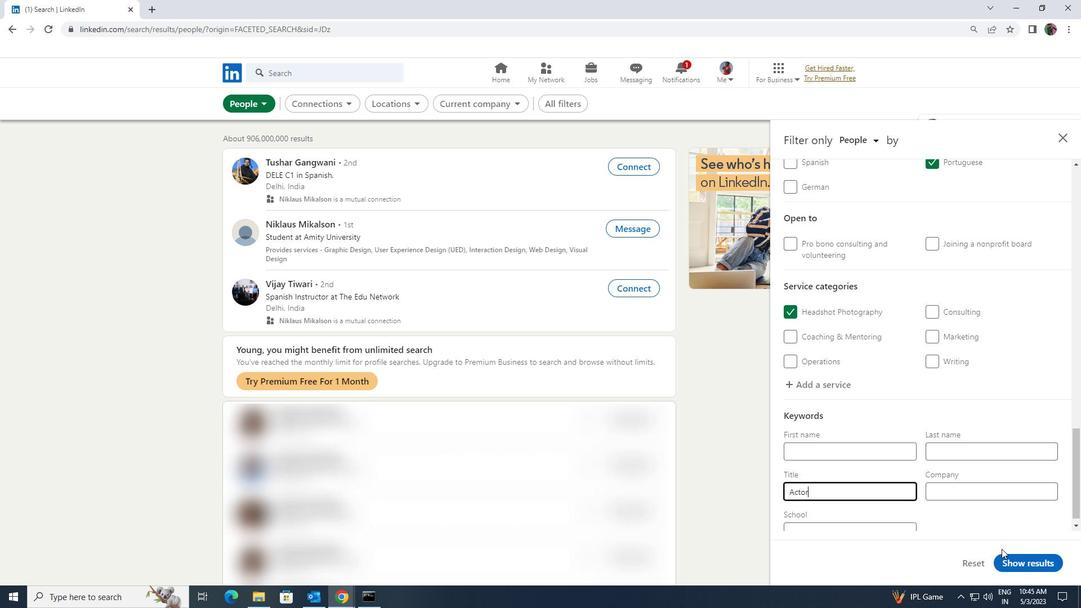 
Action: Mouse pressed left at (1017, 566)
Screenshot: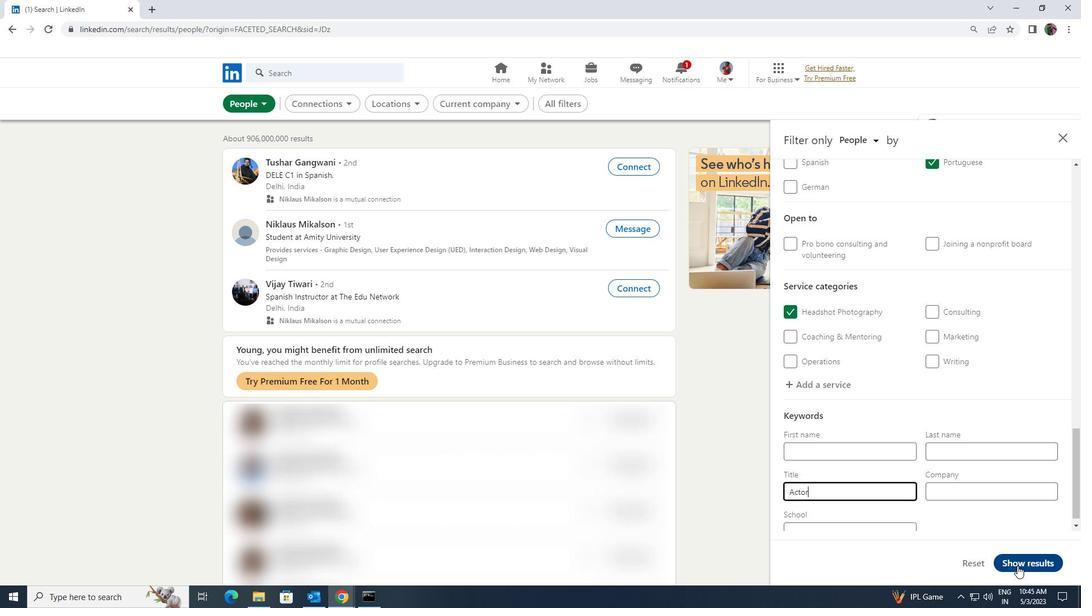 
